 Task: Search one way flight ticket for 1 adult, 1 child, 1 infant in seat in premium economy from Billings: Billings Logan International Airport to Gillette: Gillette Campbell County Airport on 5-1-2023. Choice of flights is Singapure airlines. Number of bags: 1 checked bag. Price is upto 96000. Outbound departure time preference is 6:30.
Action: Mouse moved to (313, 492)
Screenshot: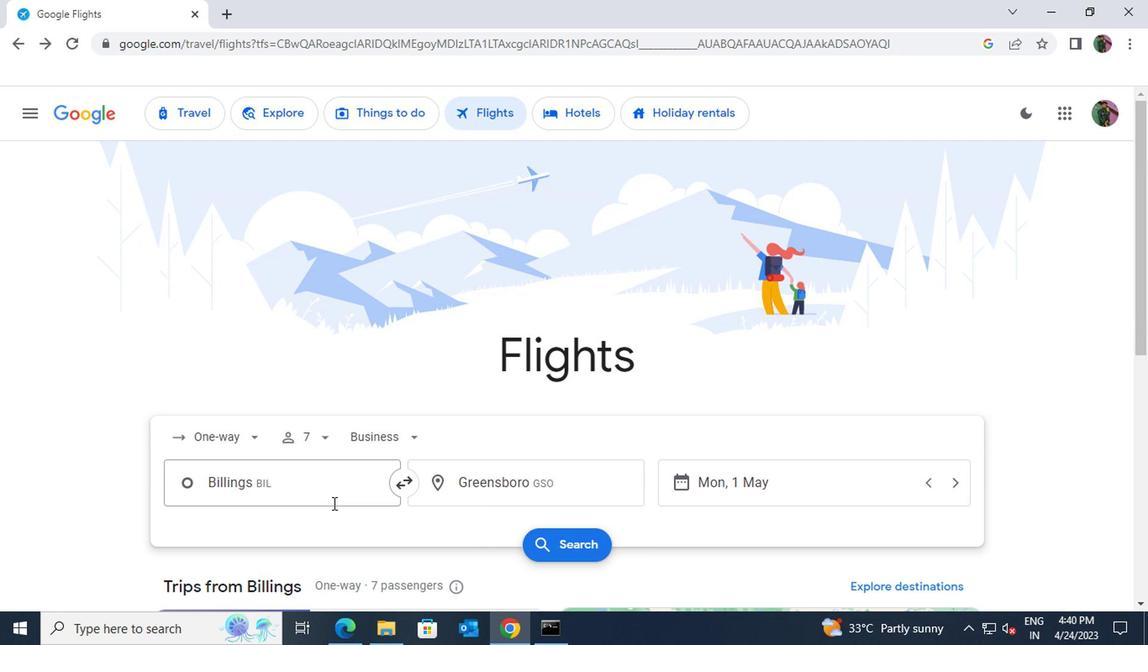 
Action: Mouse pressed left at (313, 492)
Screenshot: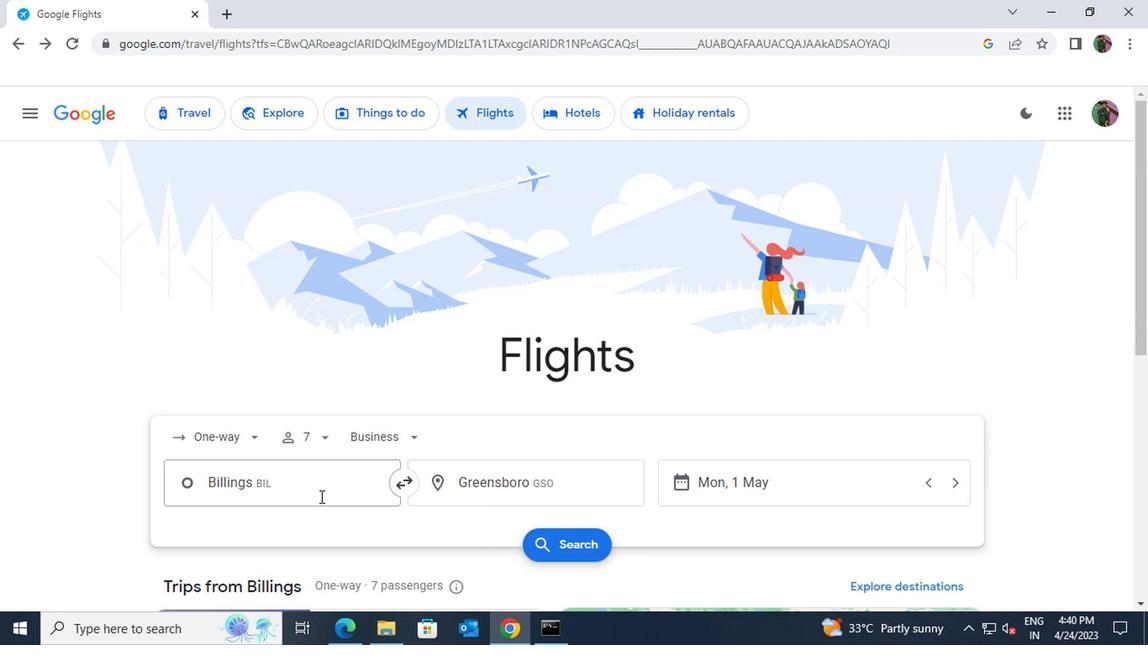 
Action: Key pressed billings<Key.space>logan
Screenshot: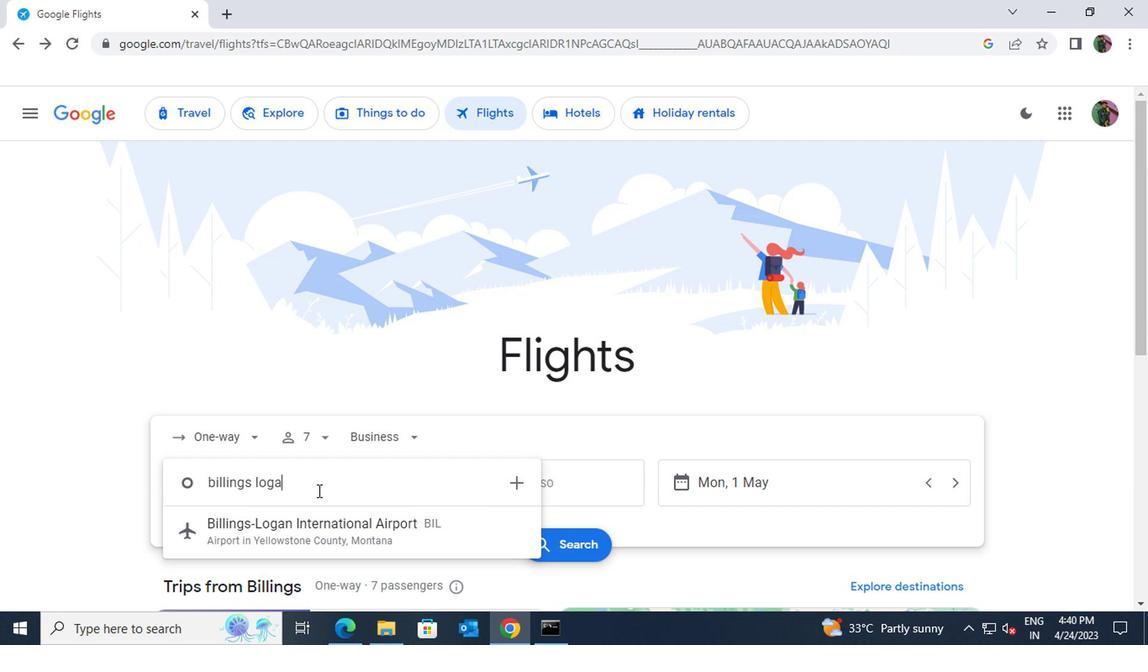 
Action: Mouse moved to (335, 525)
Screenshot: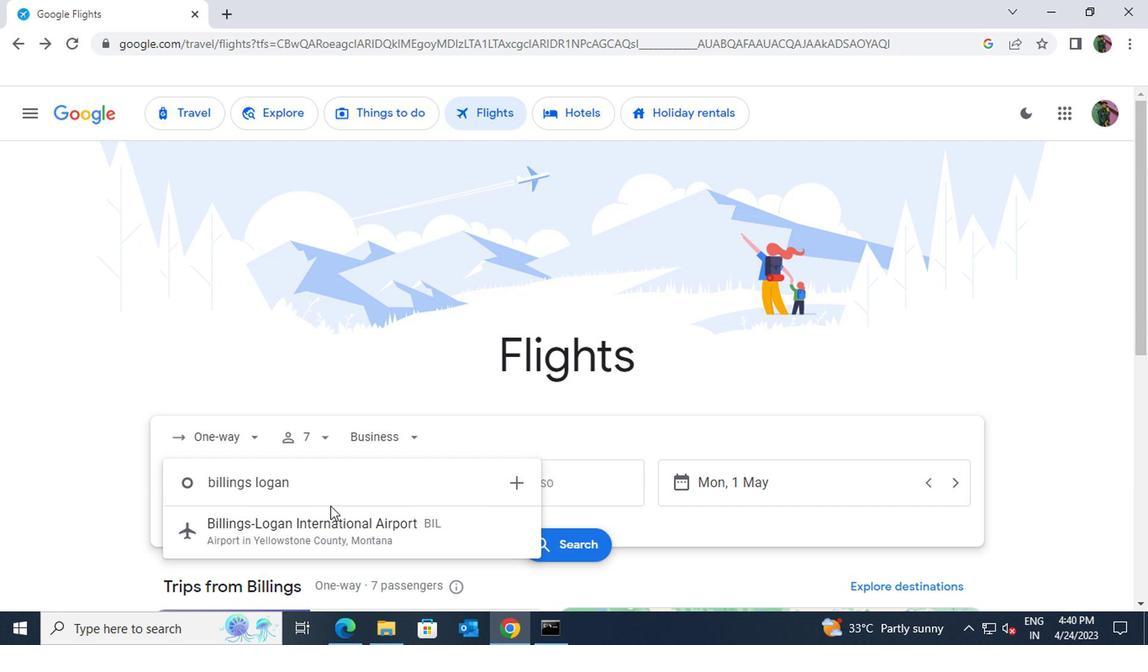 
Action: Mouse pressed left at (335, 525)
Screenshot: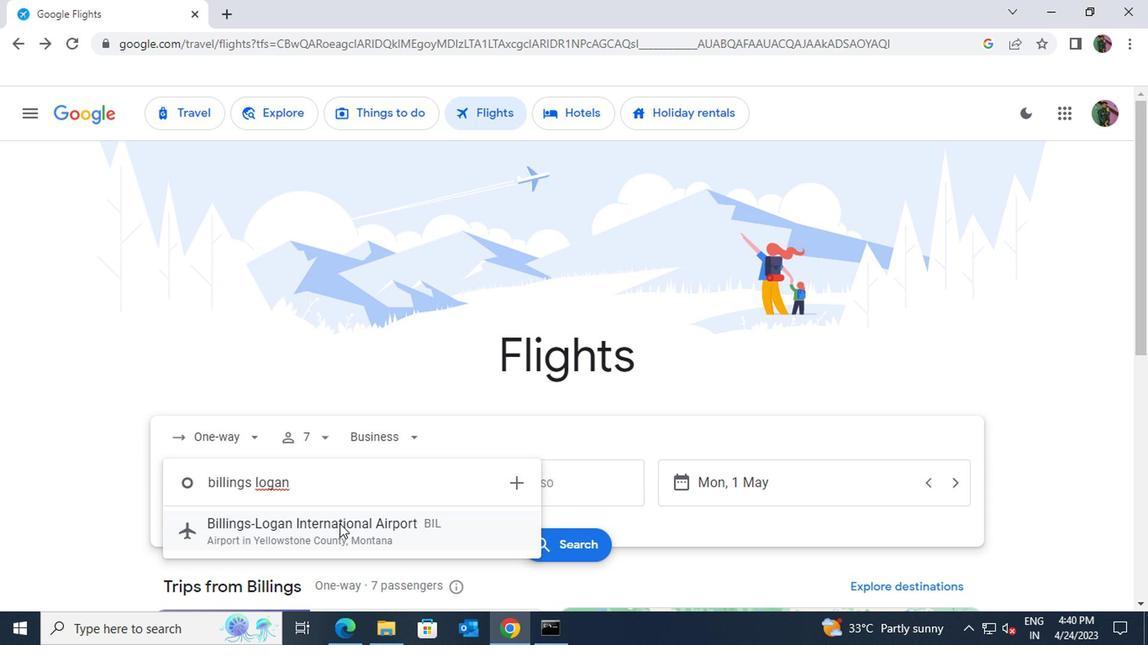 
Action: Mouse moved to (487, 486)
Screenshot: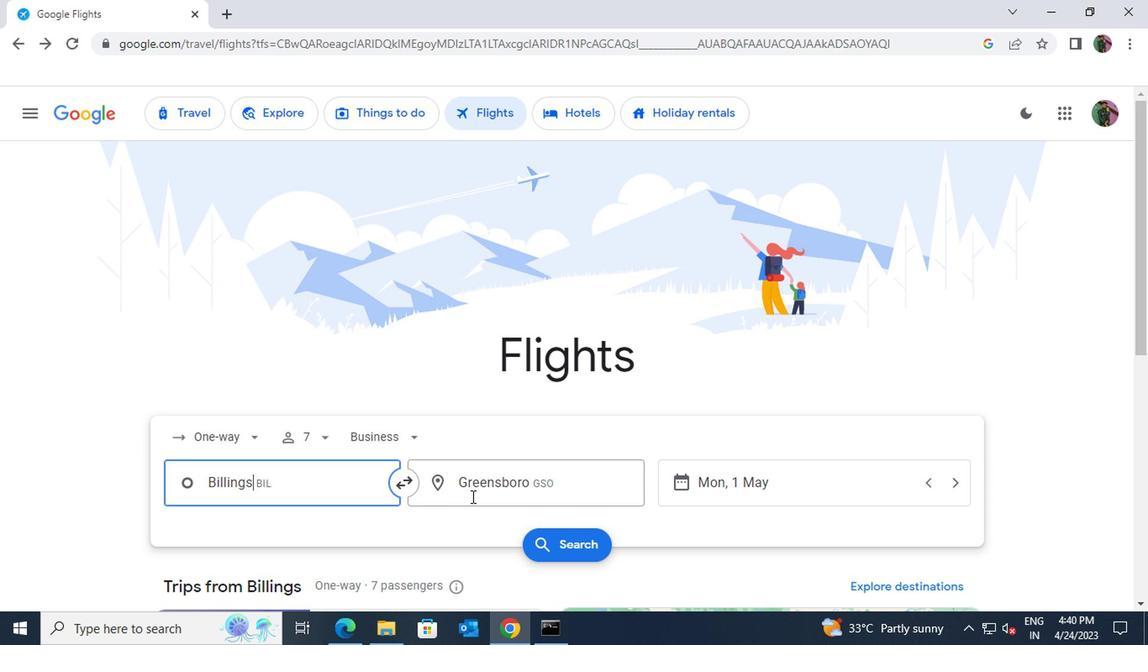 
Action: Mouse pressed left at (487, 486)
Screenshot: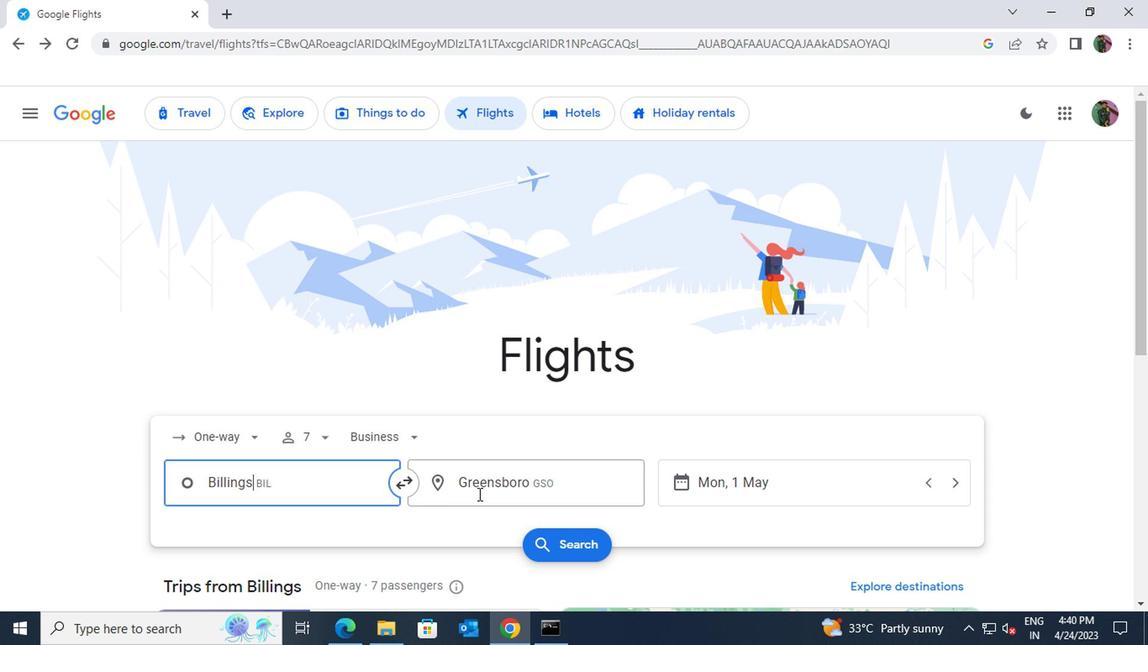 
Action: Key pressed gillette
Screenshot: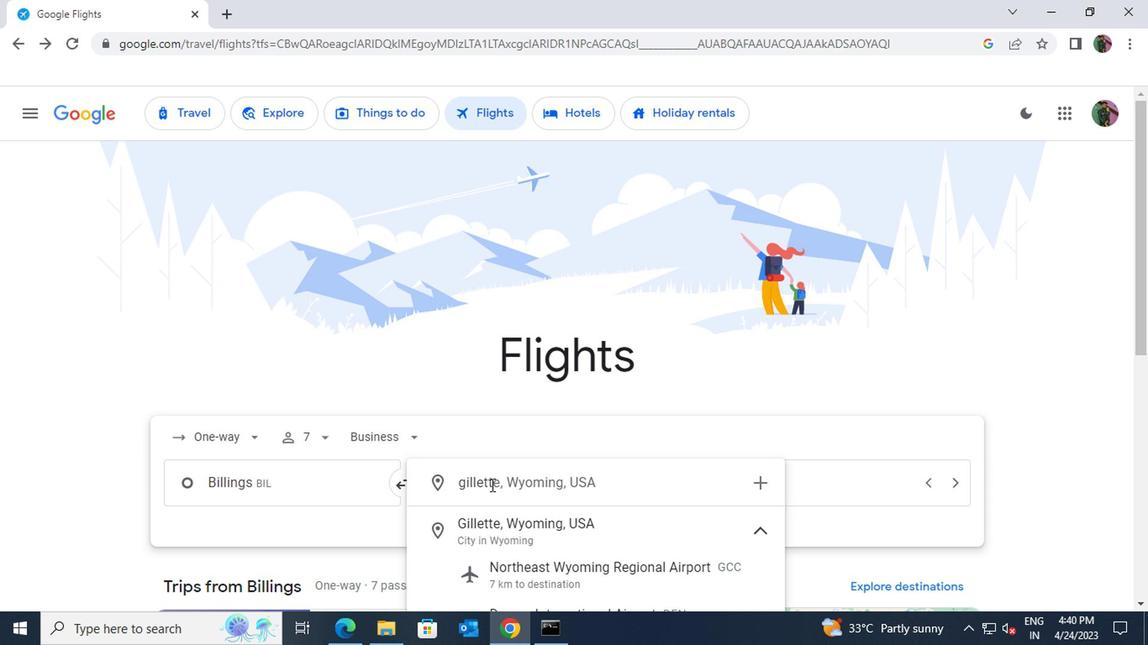 
Action: Mouse moved to (531, 534)
Screenshot: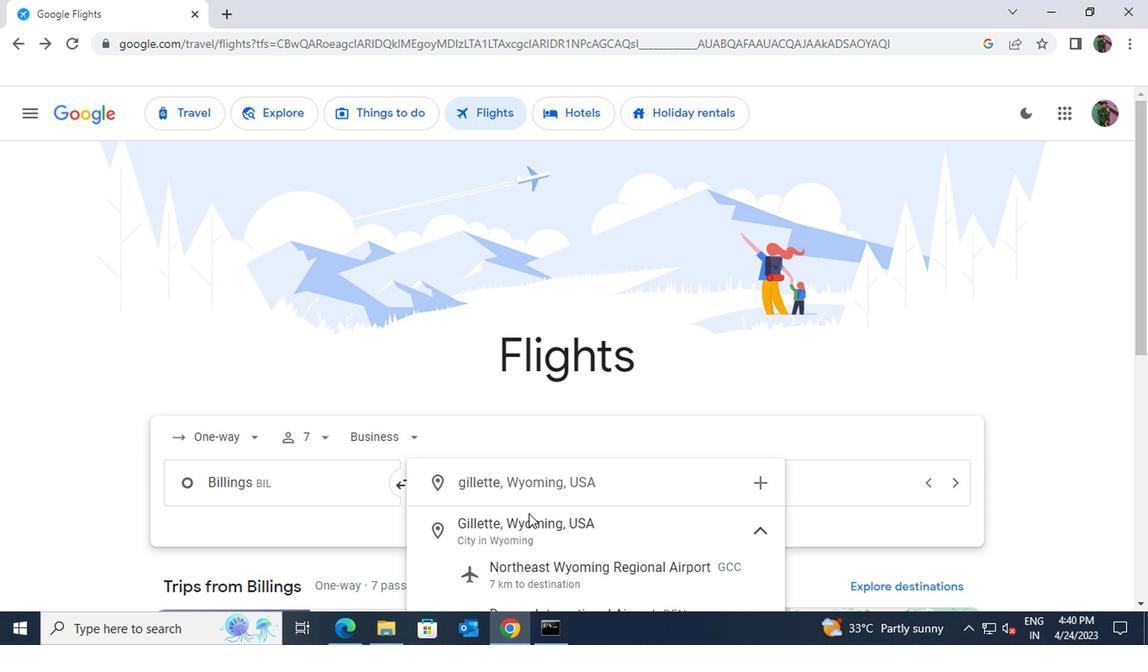 
Action: Mouse pressed left at (531, 534)
Screenshot: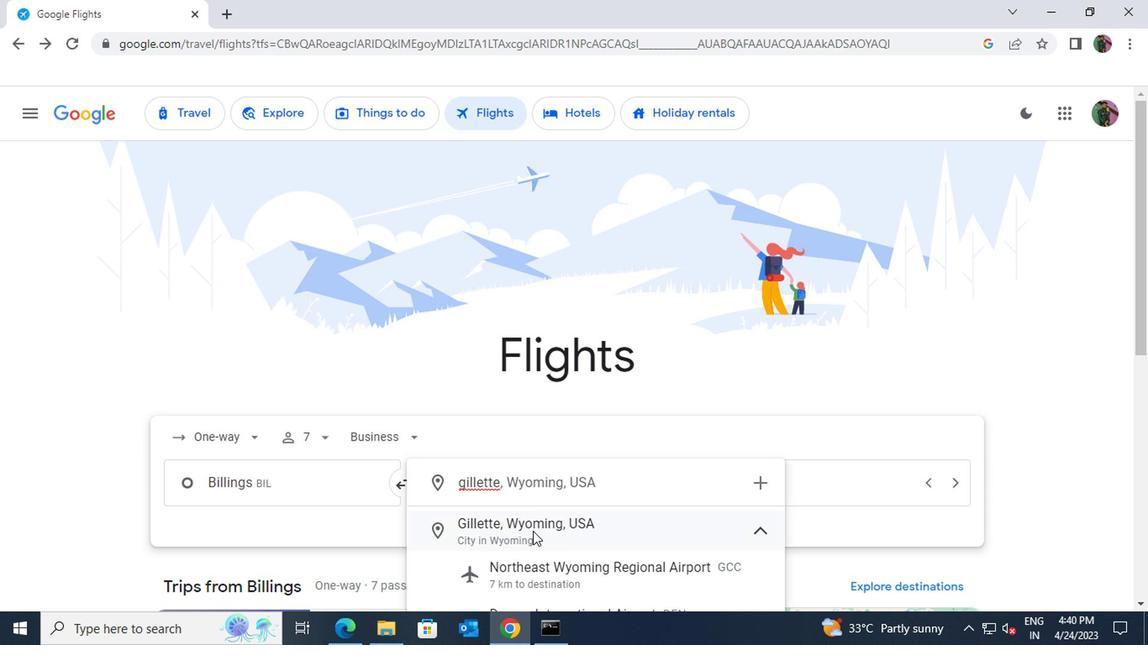 
Action: Mouse moved to (255, 443)
Screenshot: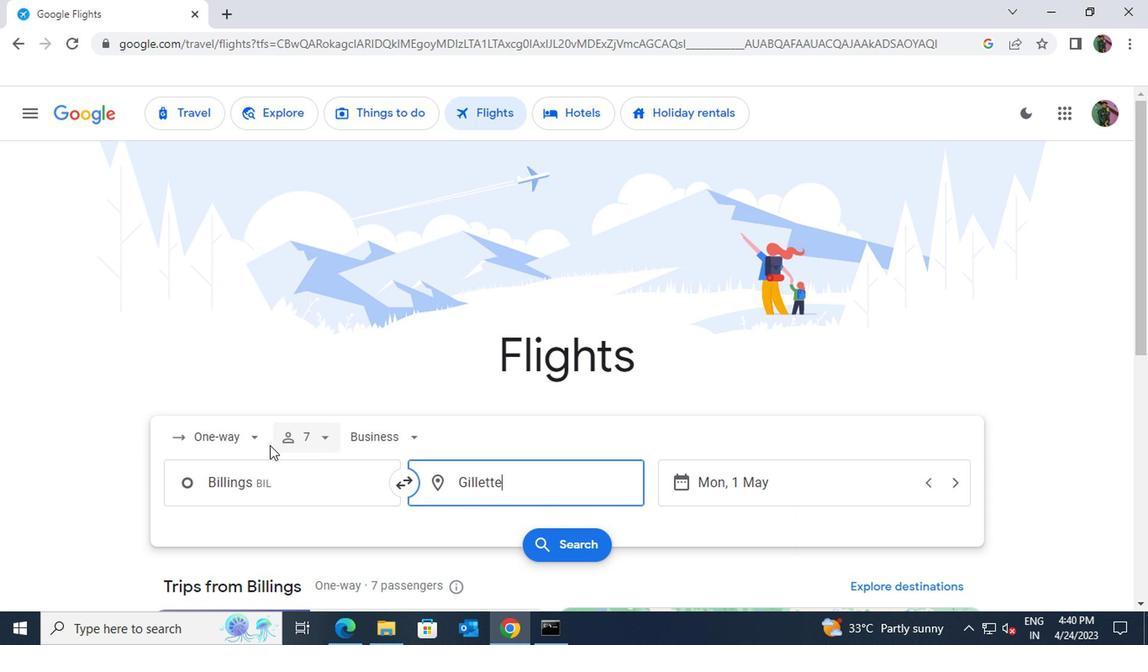 
Action: Mouse pressed left at (255, 443)
Screenshot: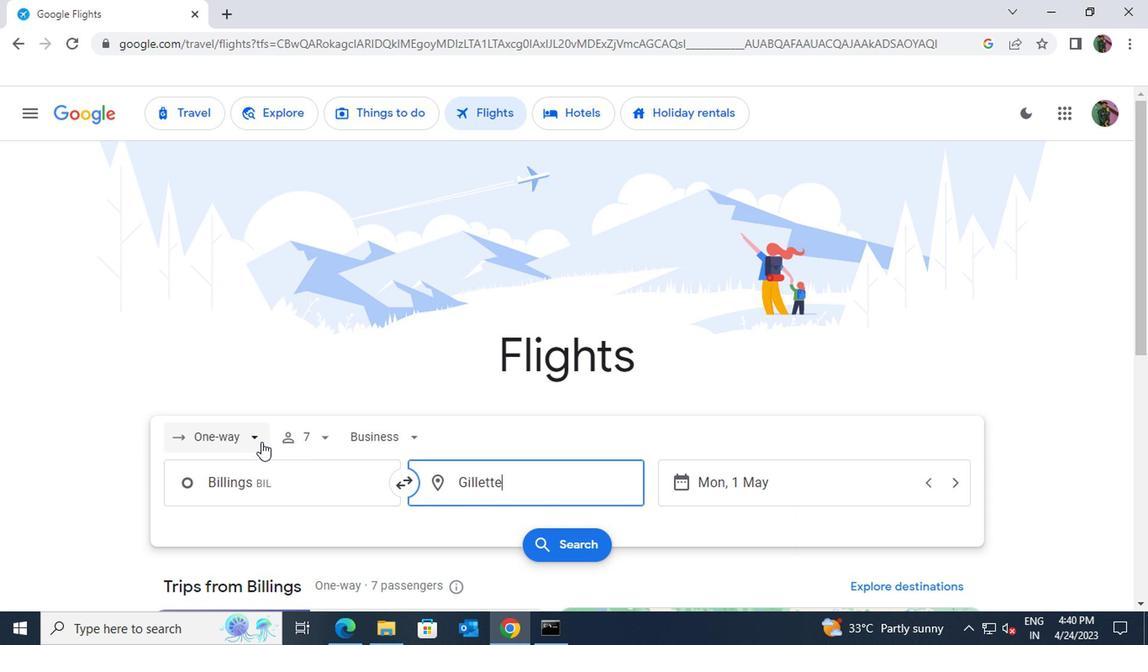 
Action: Mouse moved to (227, 365)
Screenshot: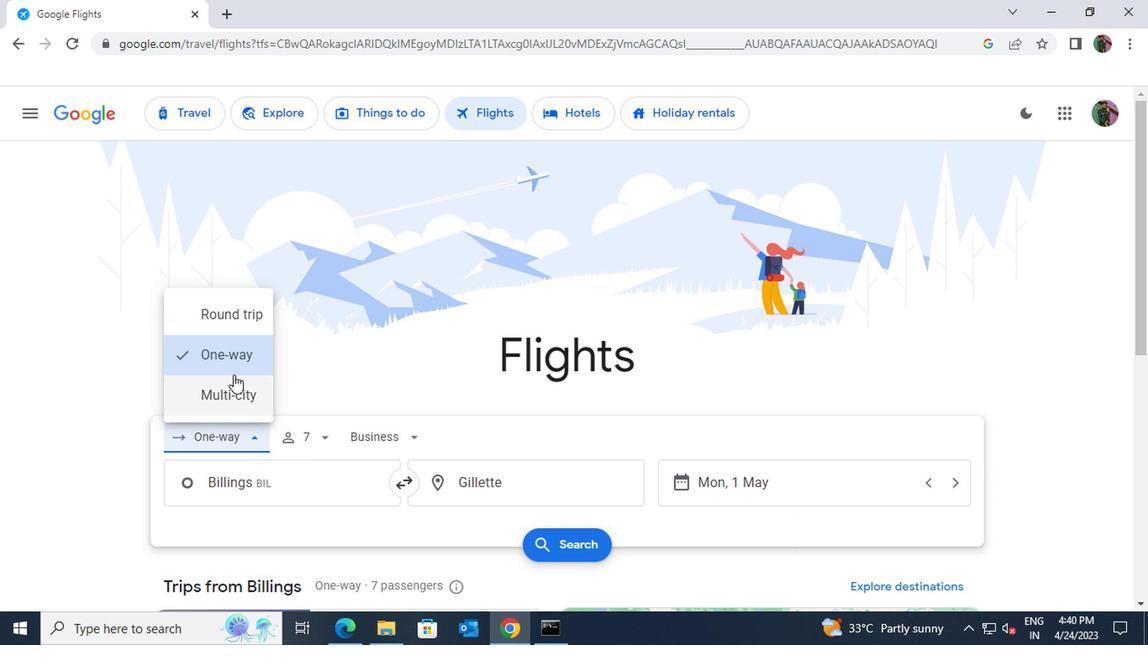 
Action: Mouse pressed left at (227, 365)
Screenshot: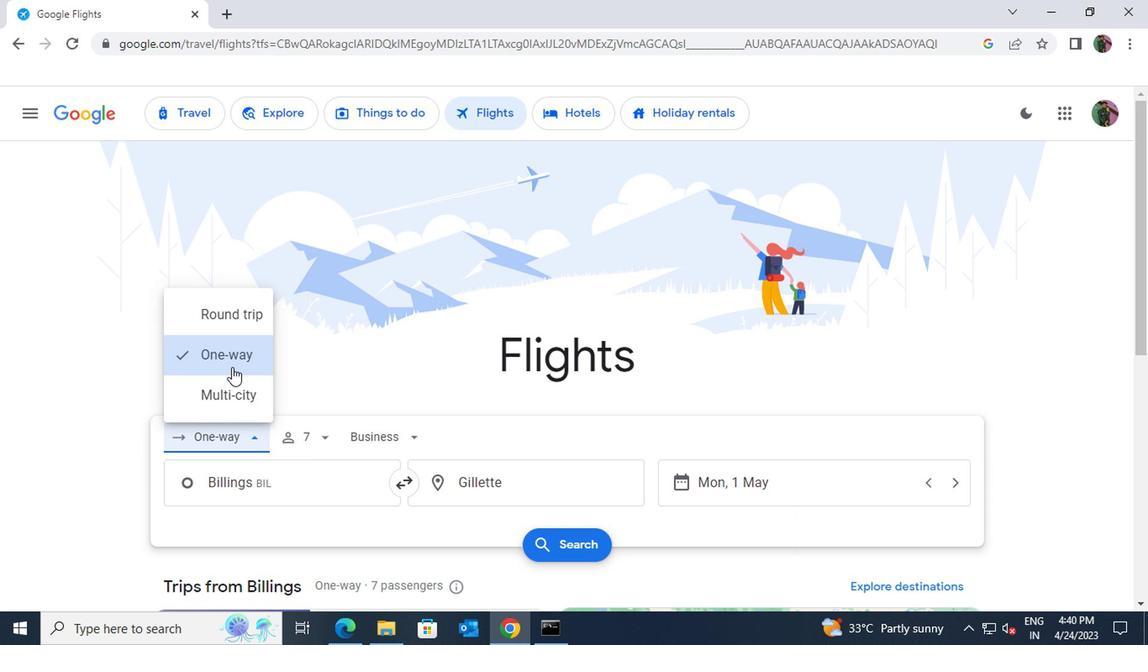 
Action: Mouse moved to (327, 440)
Screenshot: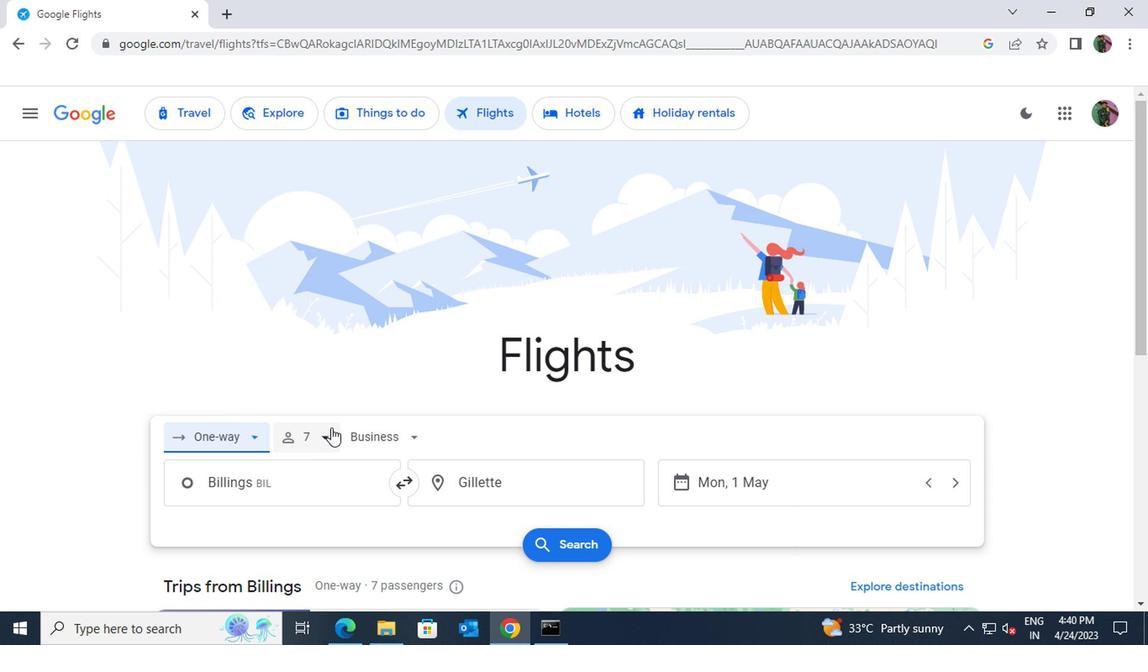 
Action: Mouse pressed left at (327, 440)
Screenshot: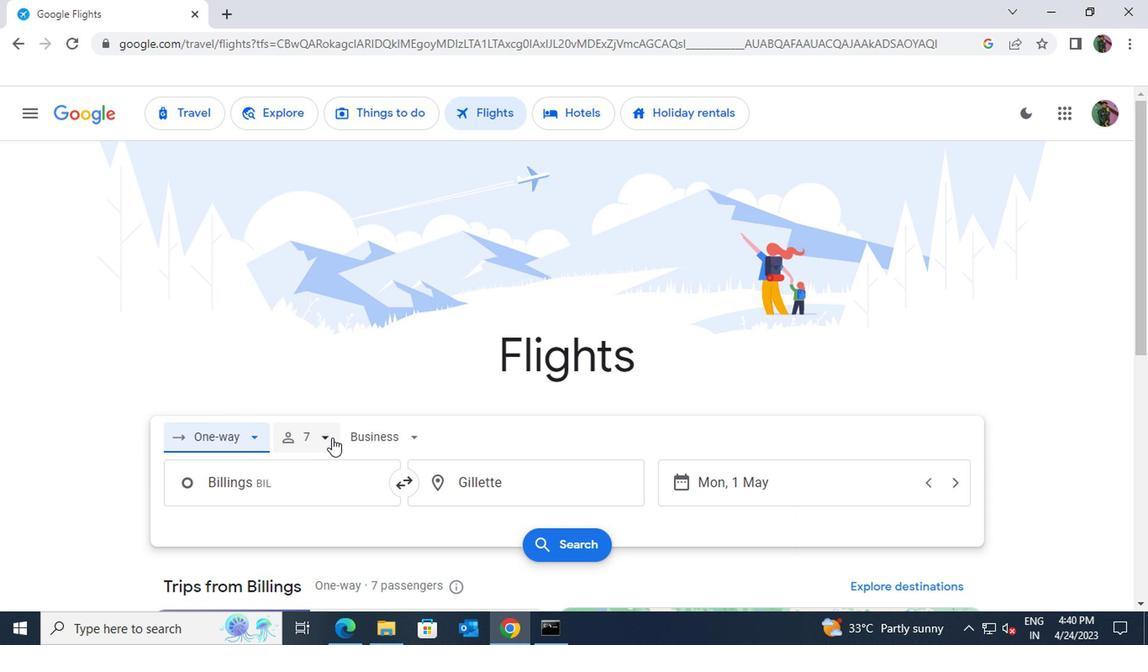 
Action: Mouse moved to (379, 475)
Screenshot: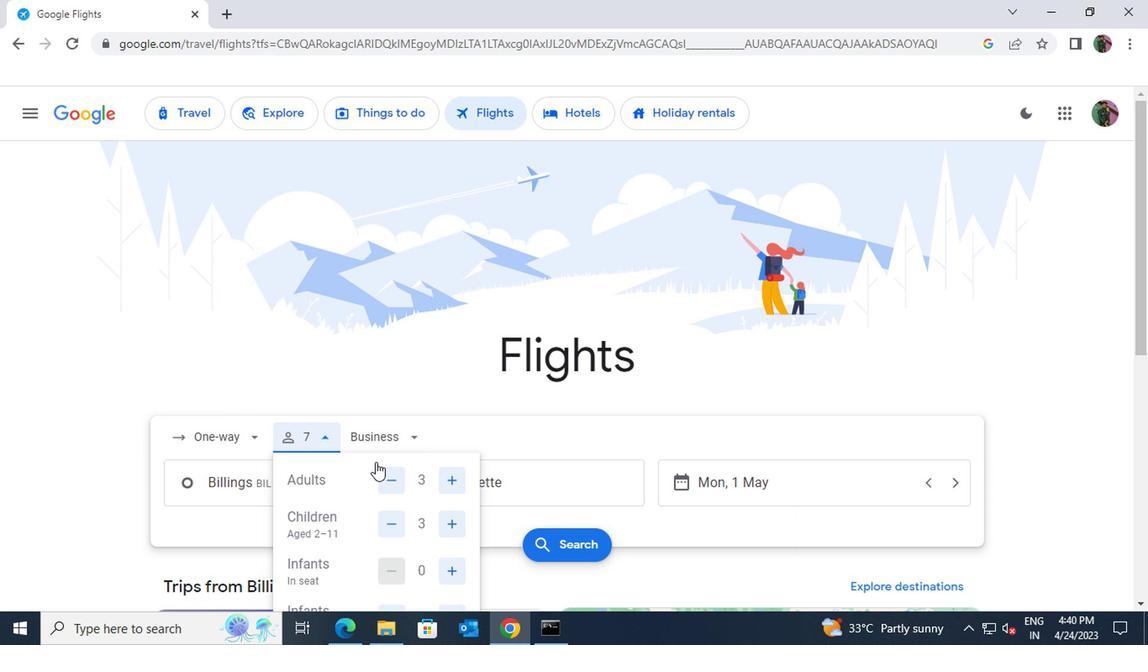 
Action: Mouse pressed left at (379, 475)
Screenshot: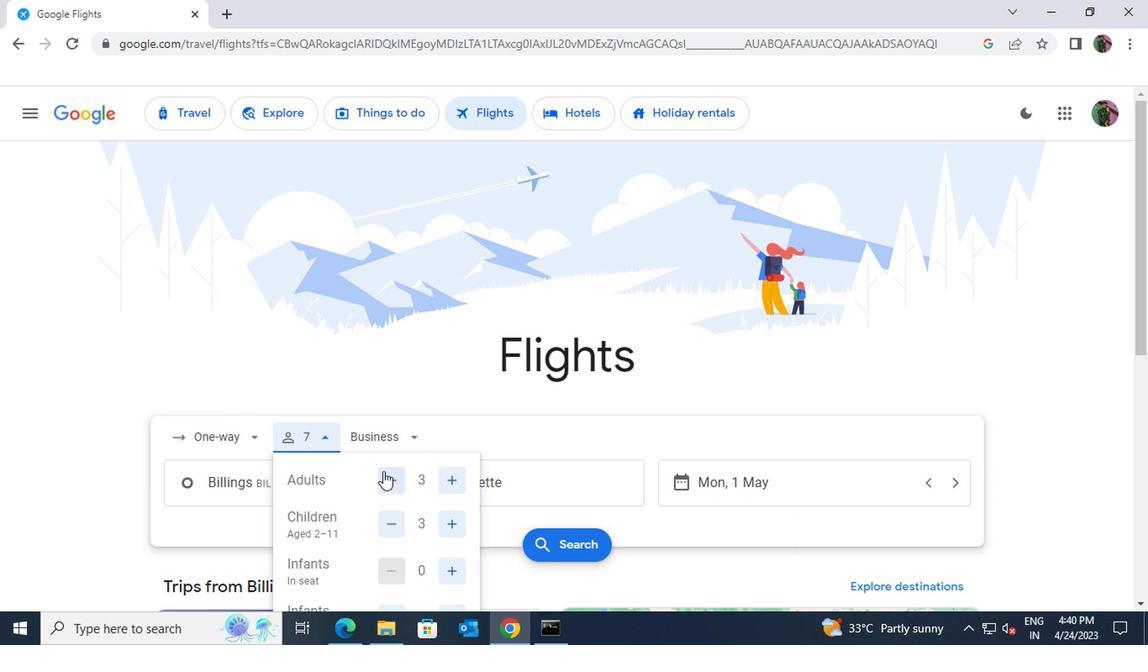 
Action: Mouse pressed left at (379, 475)
Screenshot: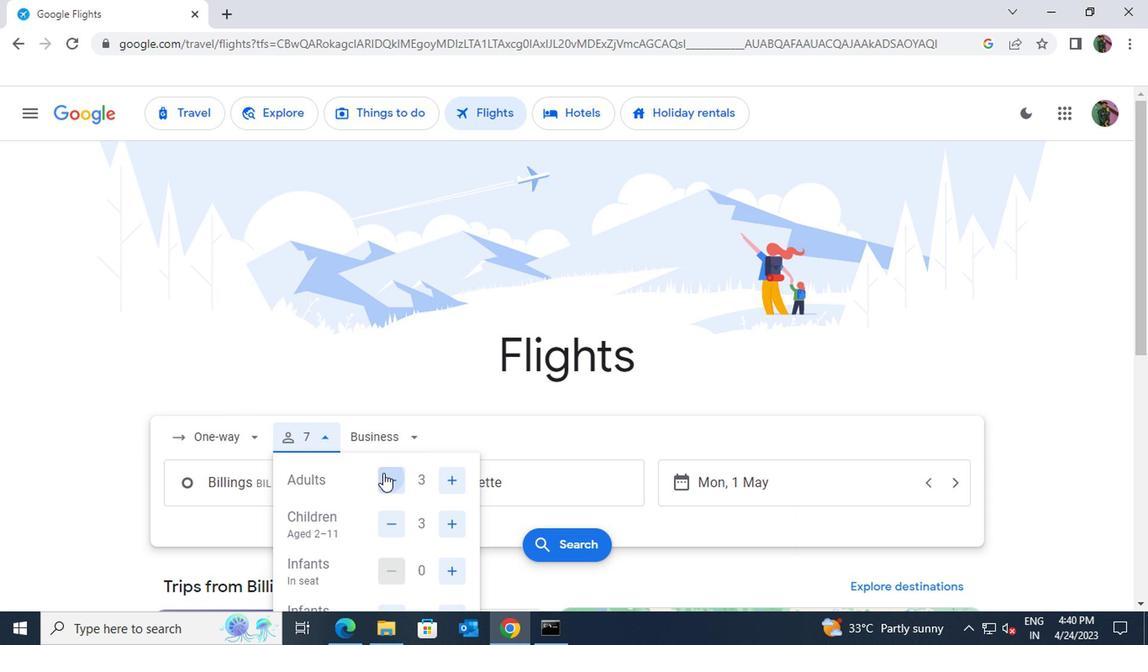 
Action: Mouse moved to (383, 522)
Screenshot: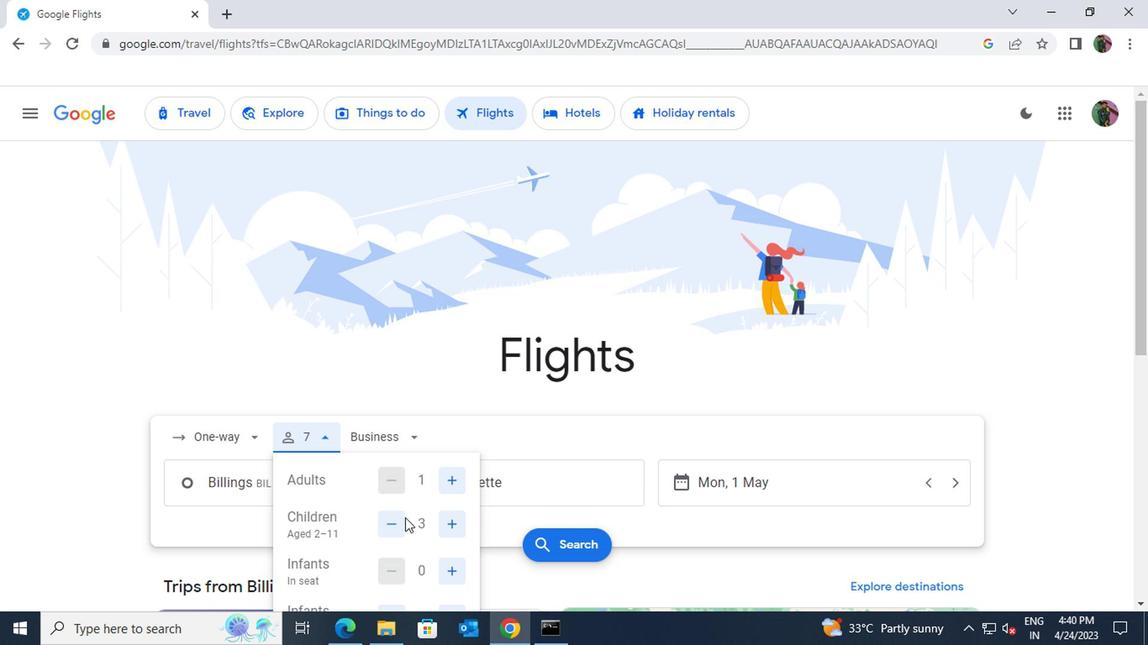 
Action: Mouse pressed left at (383, 522)
Screenshot: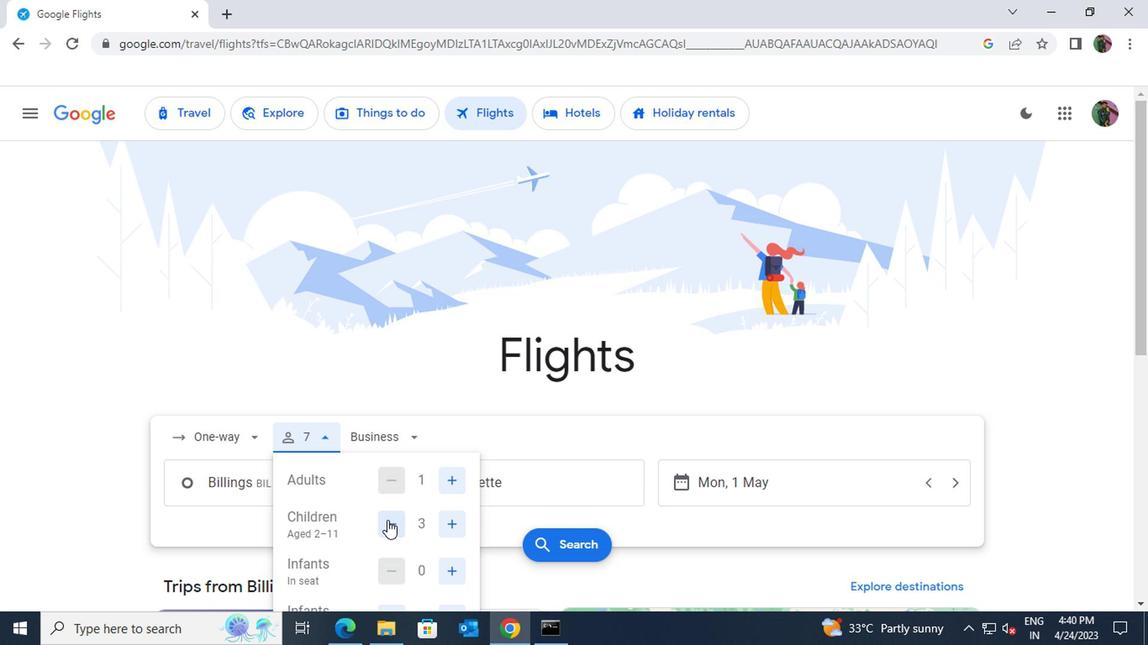 
Action: Mouse pressed left at (383, 522)
Screenshot: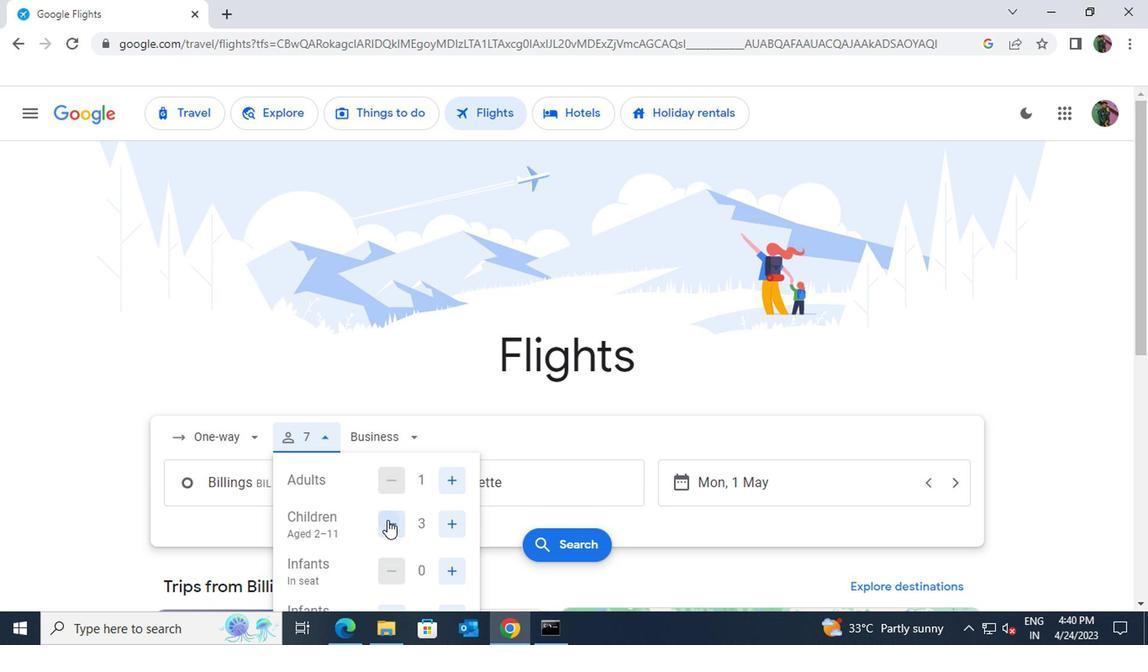 
Action: Mouse moved to (380, 522)
Screenshot: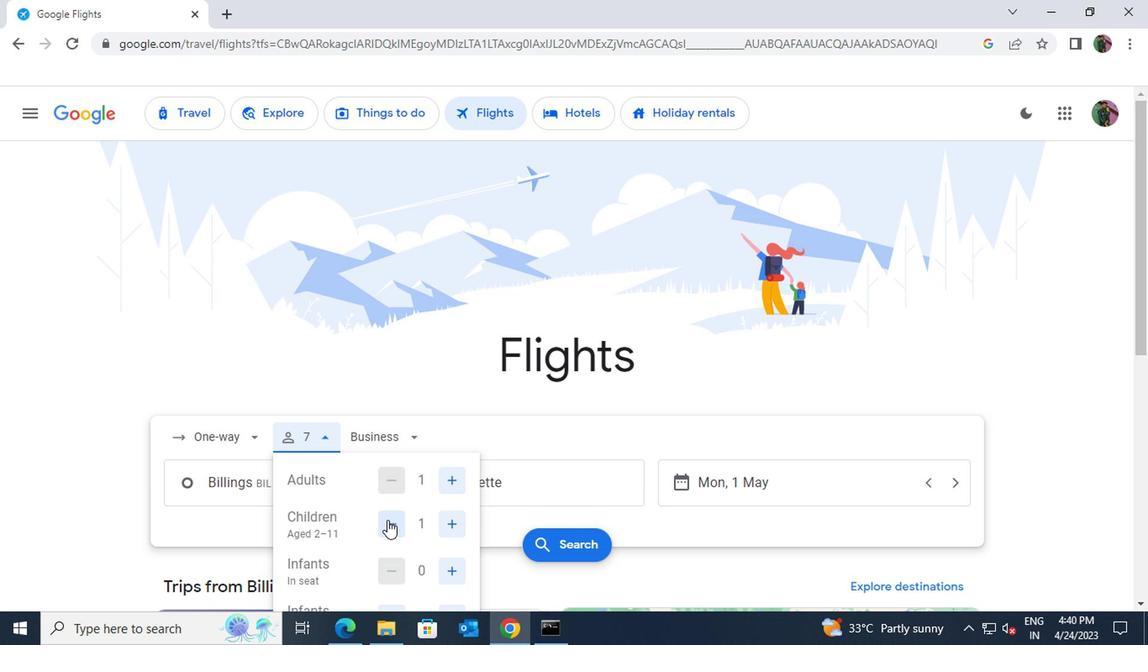 
Action: Mouse scrolled (380, 521) with delta (0, 0)
Screenshot: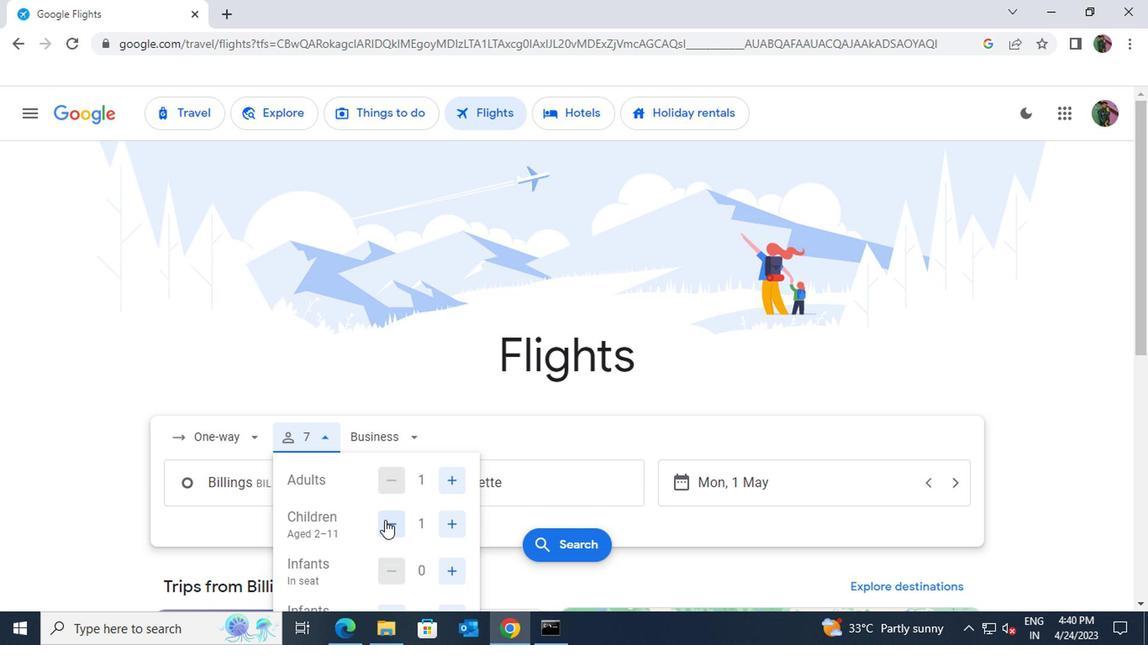 
Action: Mouse moved to (385, 536)
Screenshot: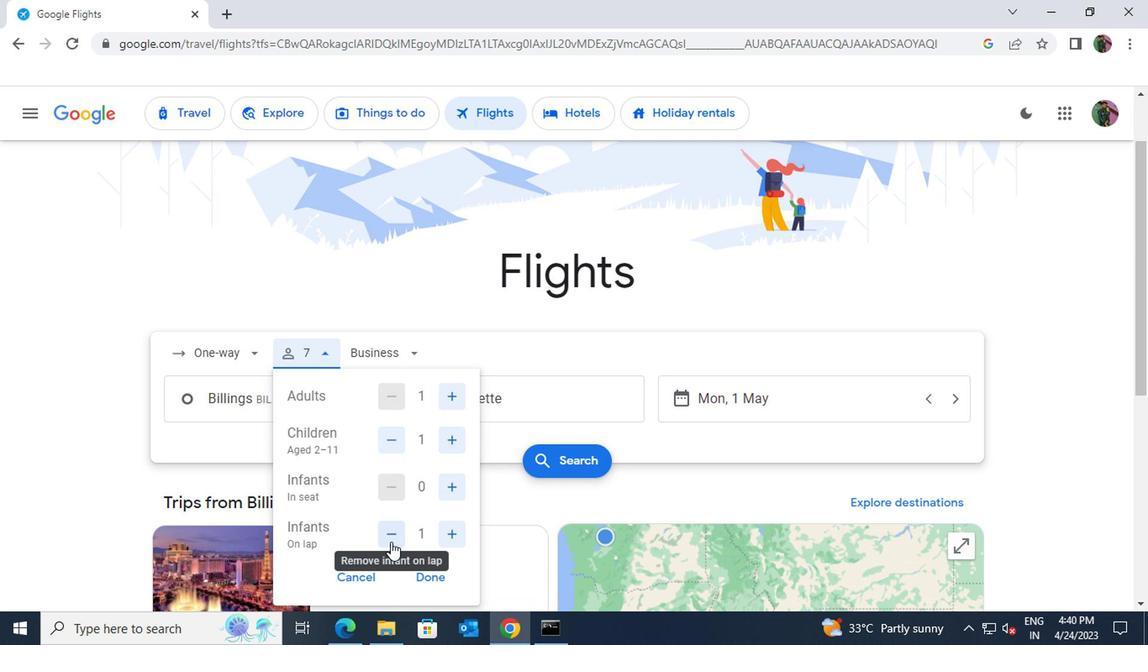 
Action: Mouse pressed left at (385, 536)
Screenshot: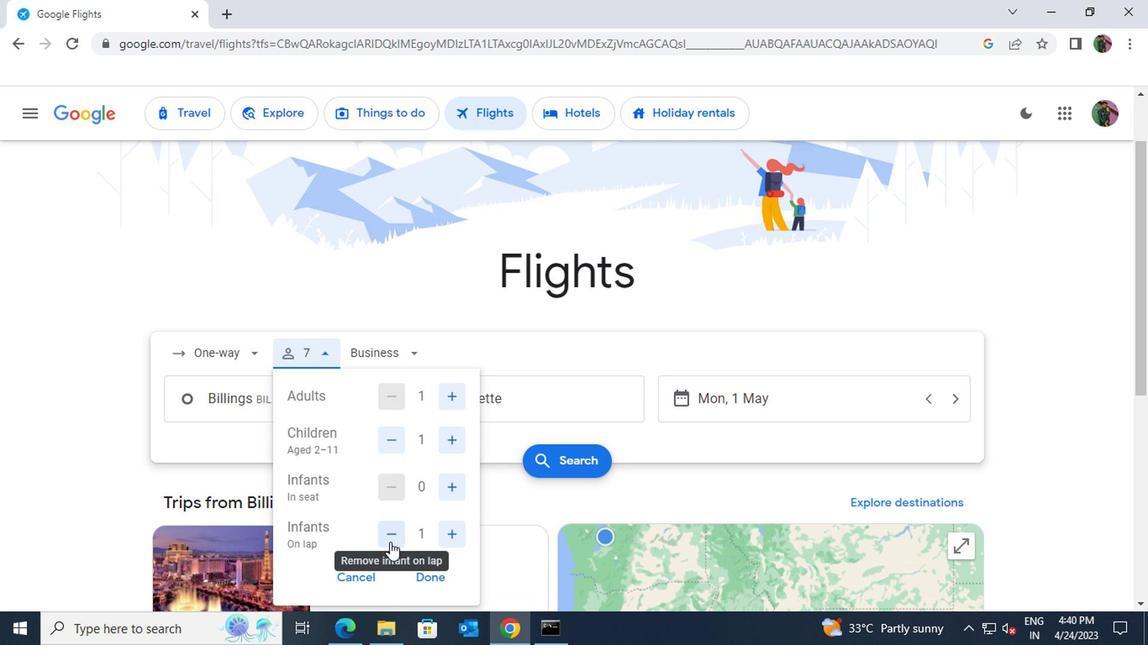 
Action: Mouse moved to (452, 489)
Screenshot: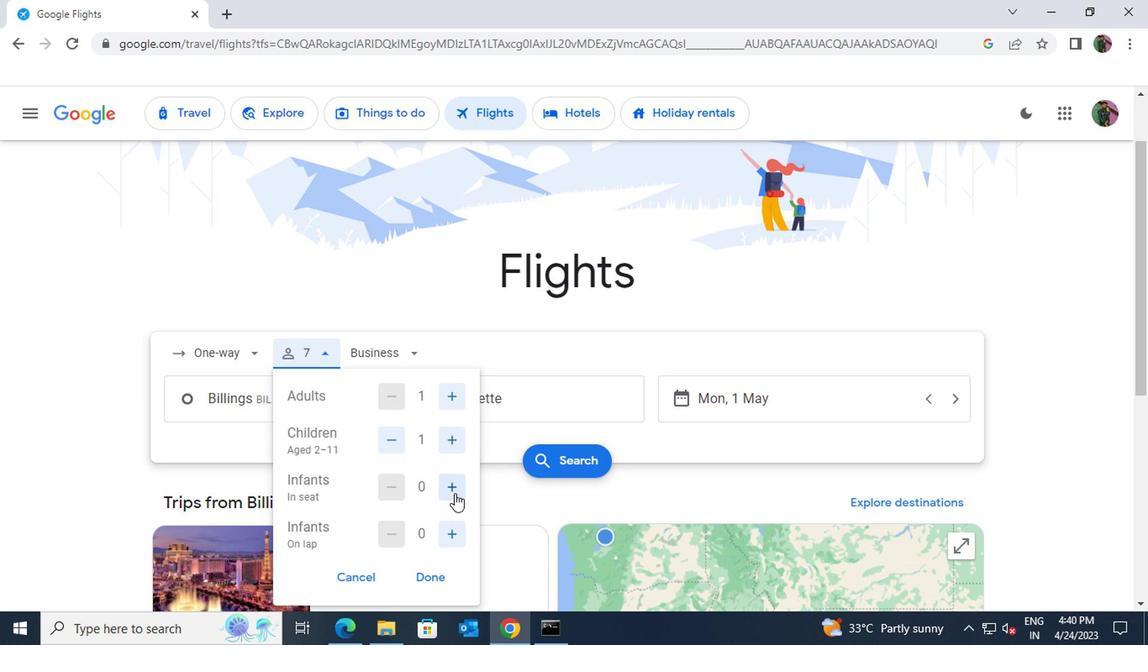 
Action: Mouse pressed left at (452, 489)
Screenshot: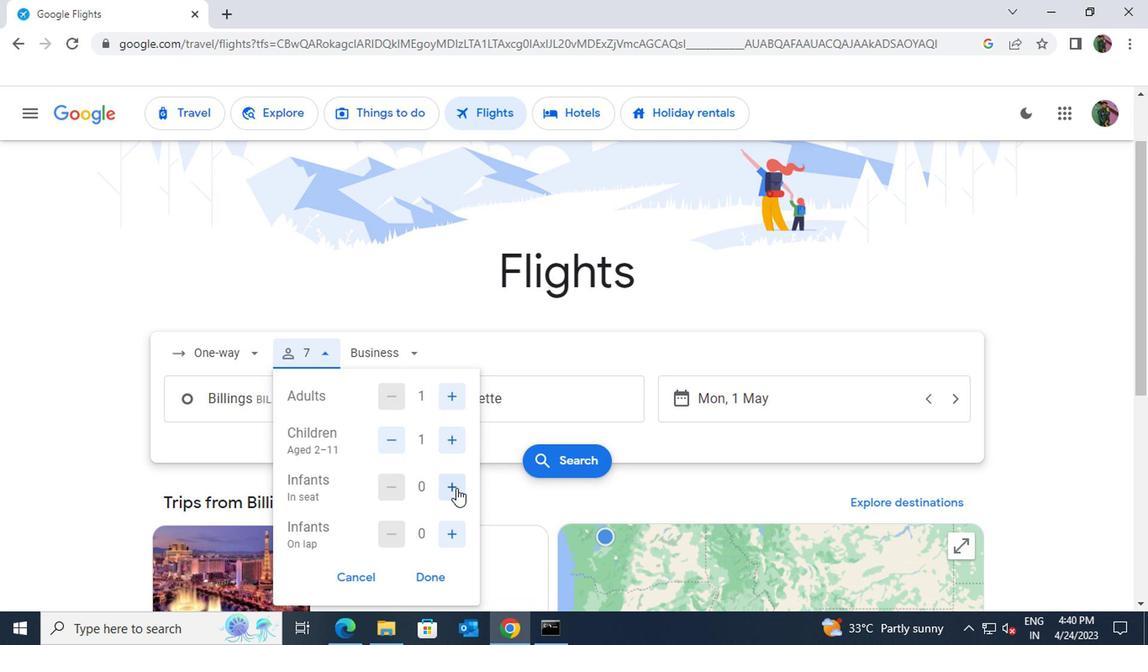 
Action: Mouse moved to (430, 575)
Screenshot: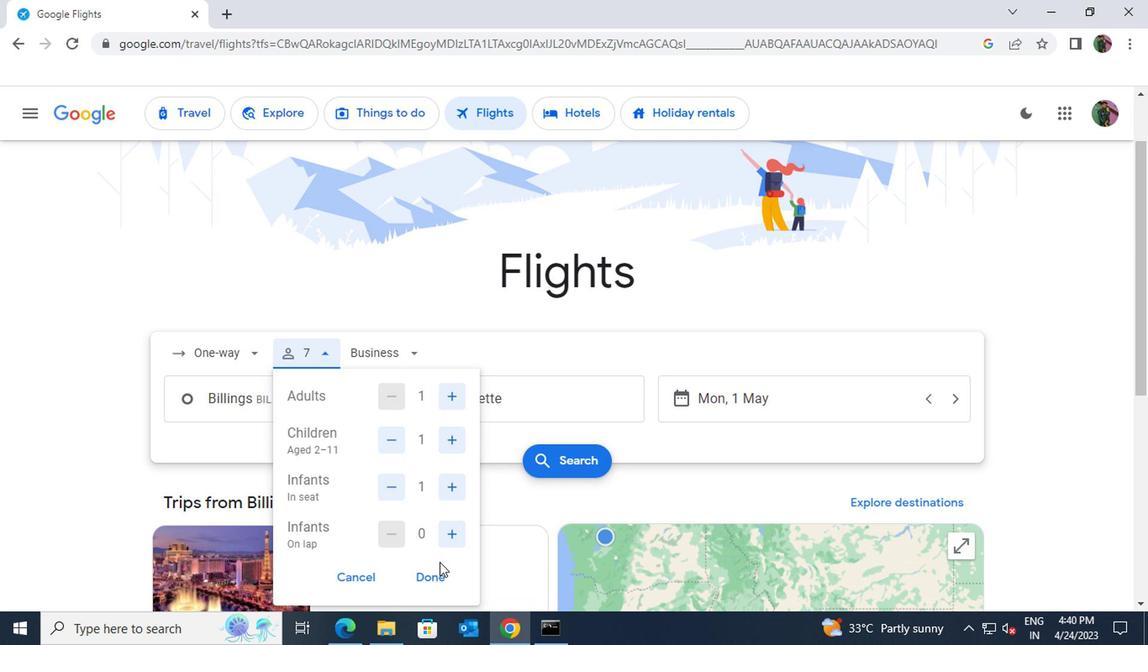 
Action: Mouse pressed left at (430, 575)
Screenshot: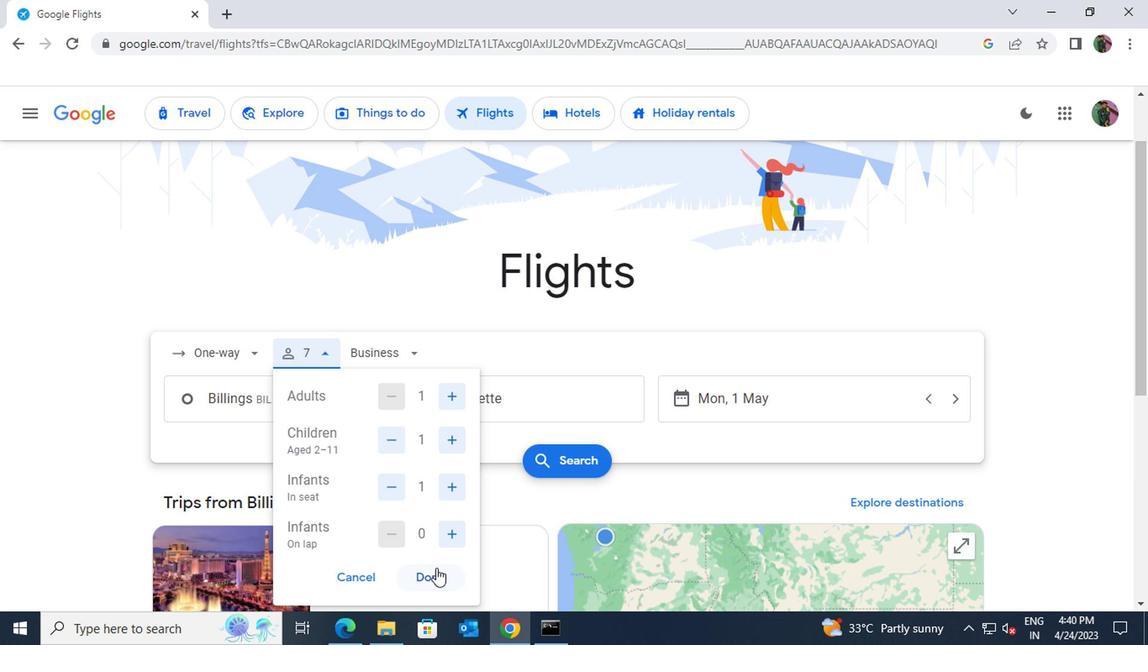 
Action: Mouse moved to (412, 359)
Screenshot: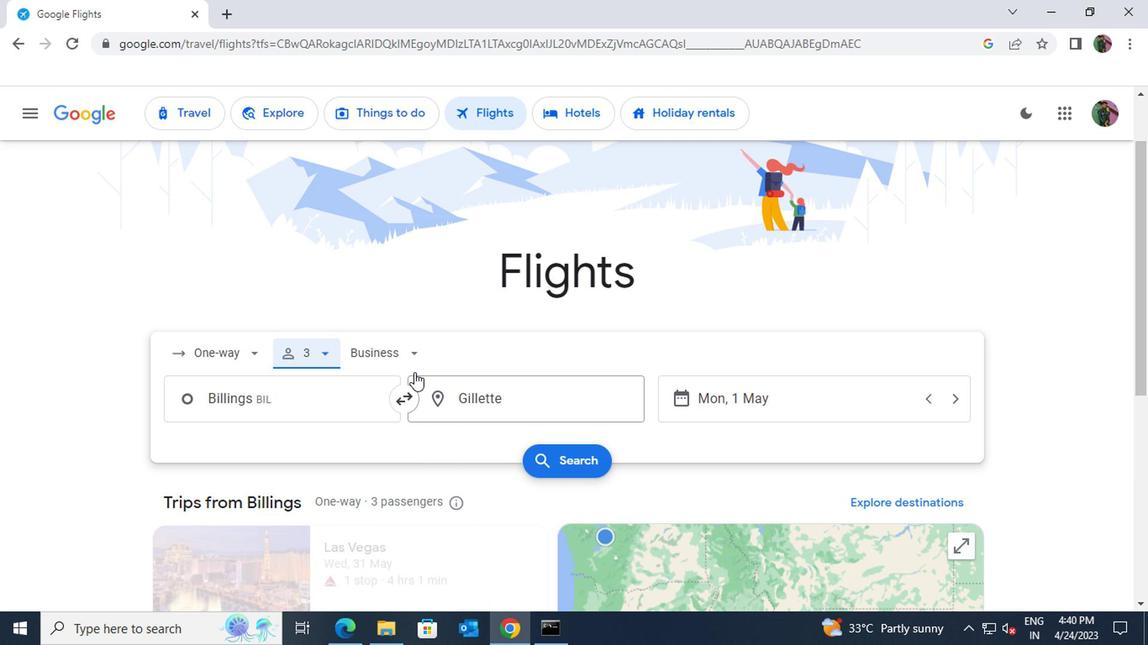 
Action: Mouse pressed left at (412, 359)
Screenshot: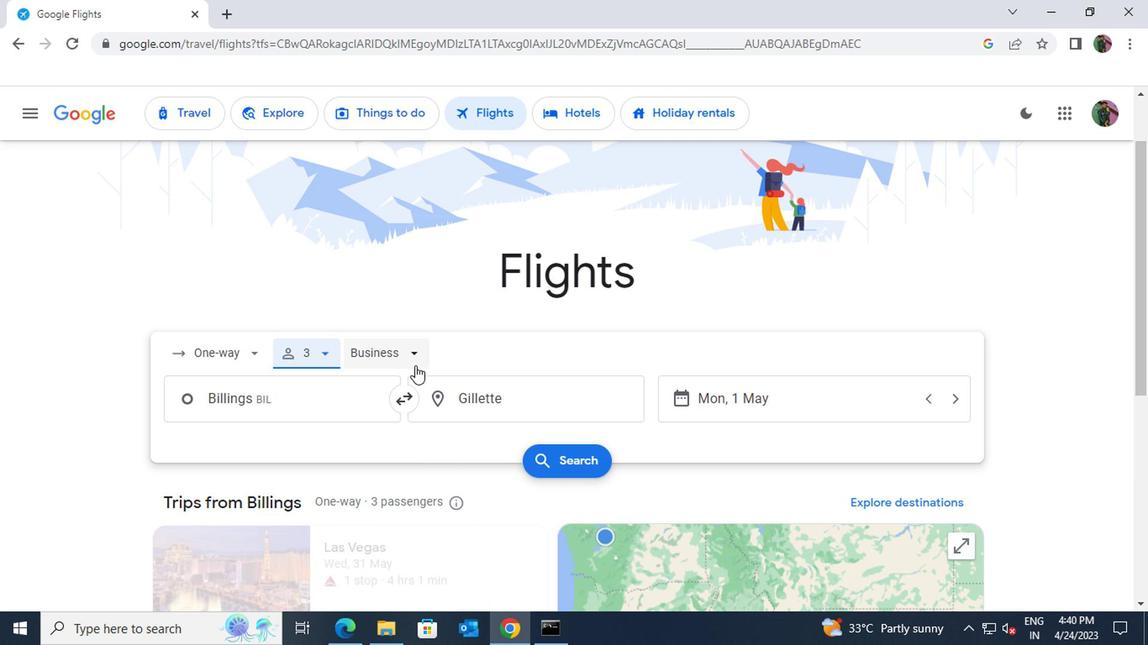 
Action: Mouse moved to (417, 435)
Screenshot: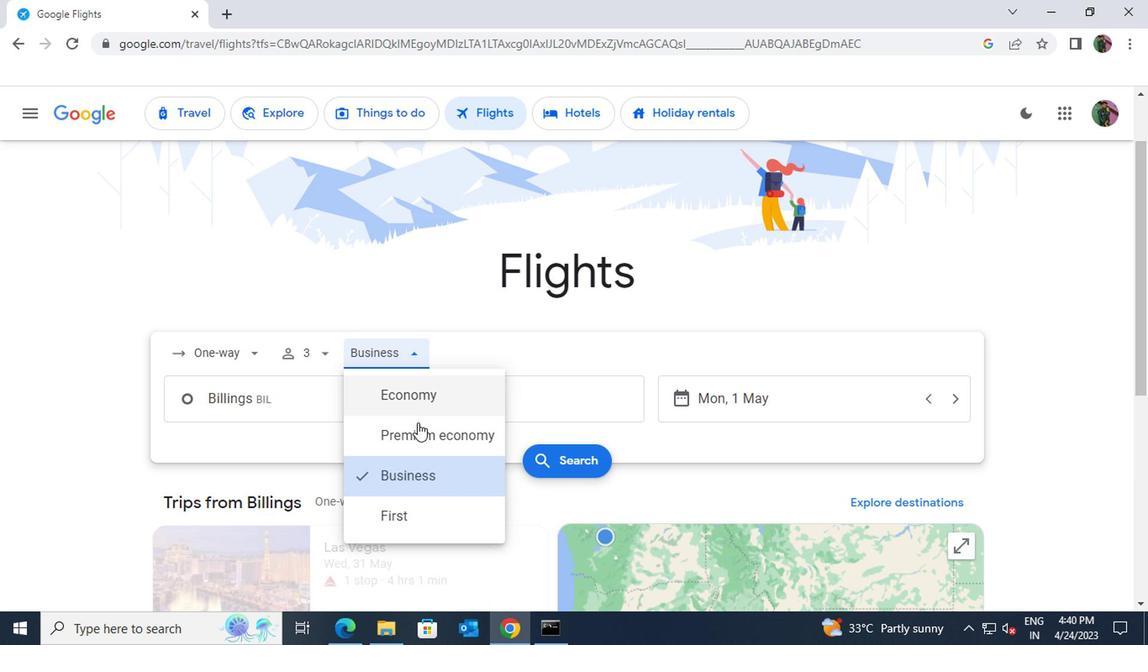 
Action: Mouse pressed left at (417, 435)
Screenshot: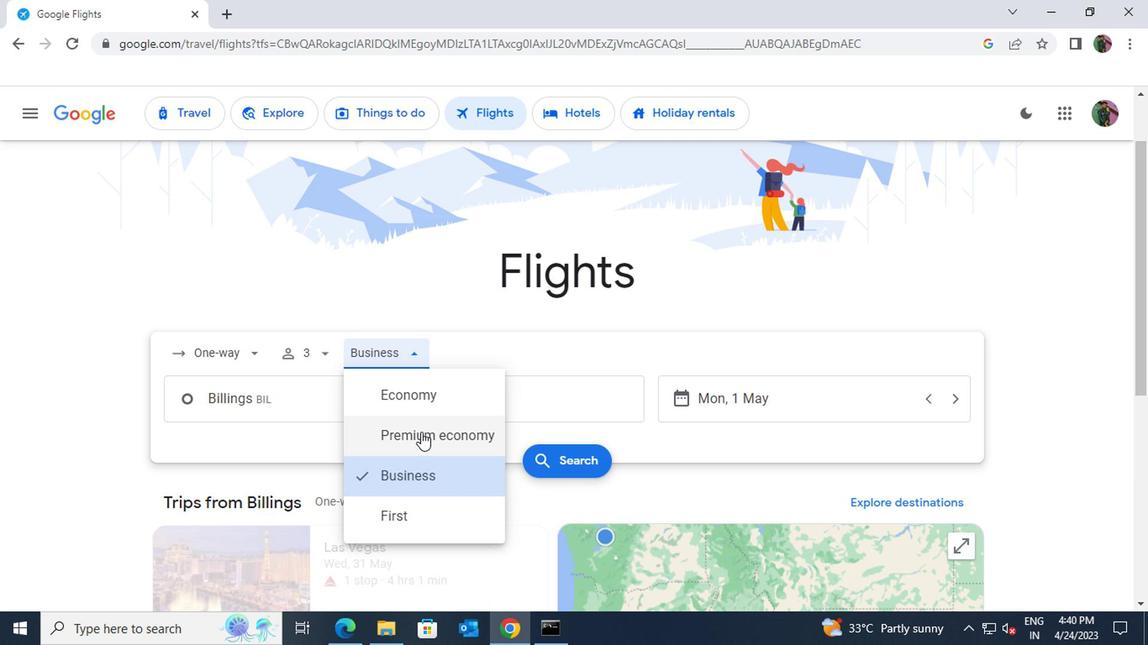 
Action: Mouse moved to (684, 403)
Screenshot: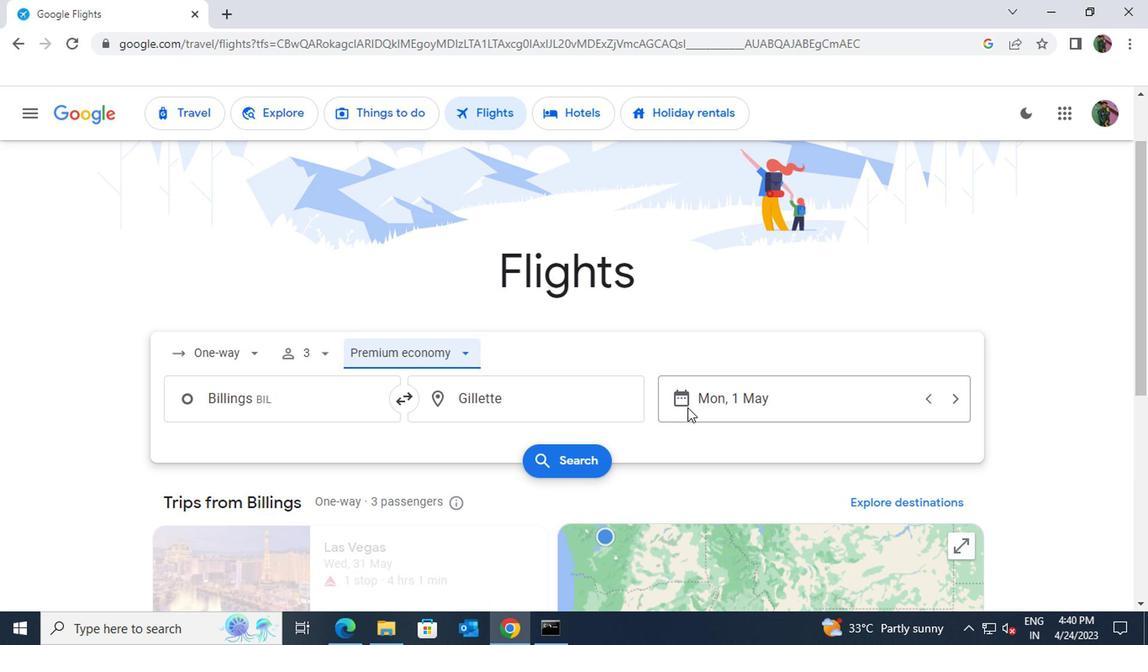 
Action: Mouse pressed left at (684, 403)
Screenshot: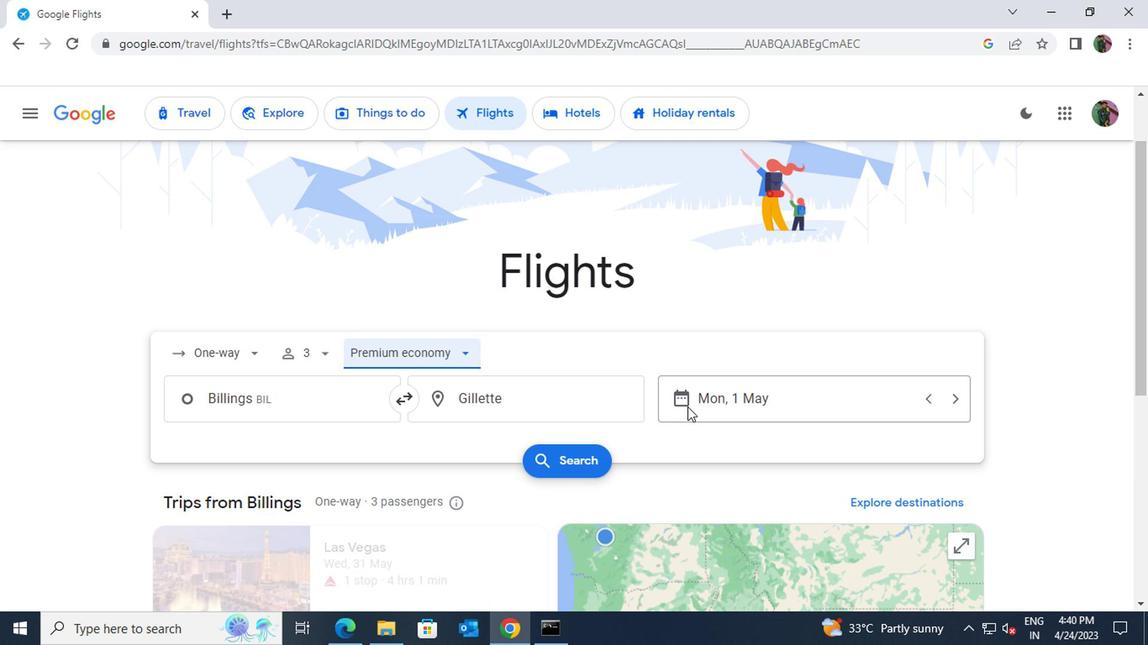 
Action: Mouse moved to (728, 293)
Screenshot: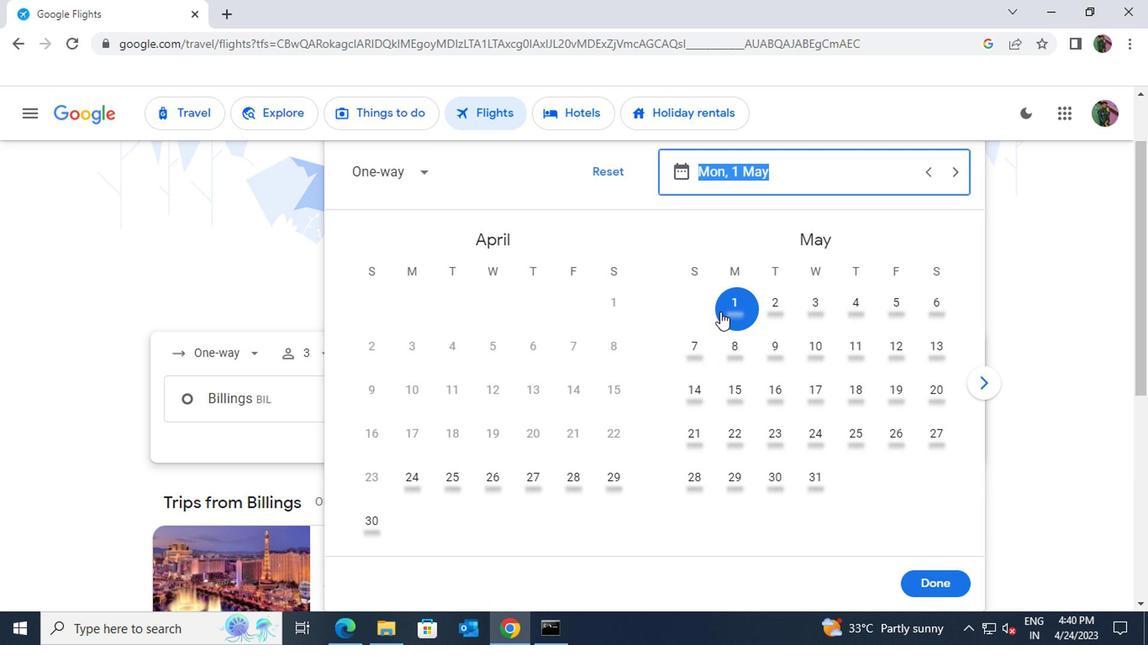 
Action: Mouse pressed left at (728, 293)
Screenshot: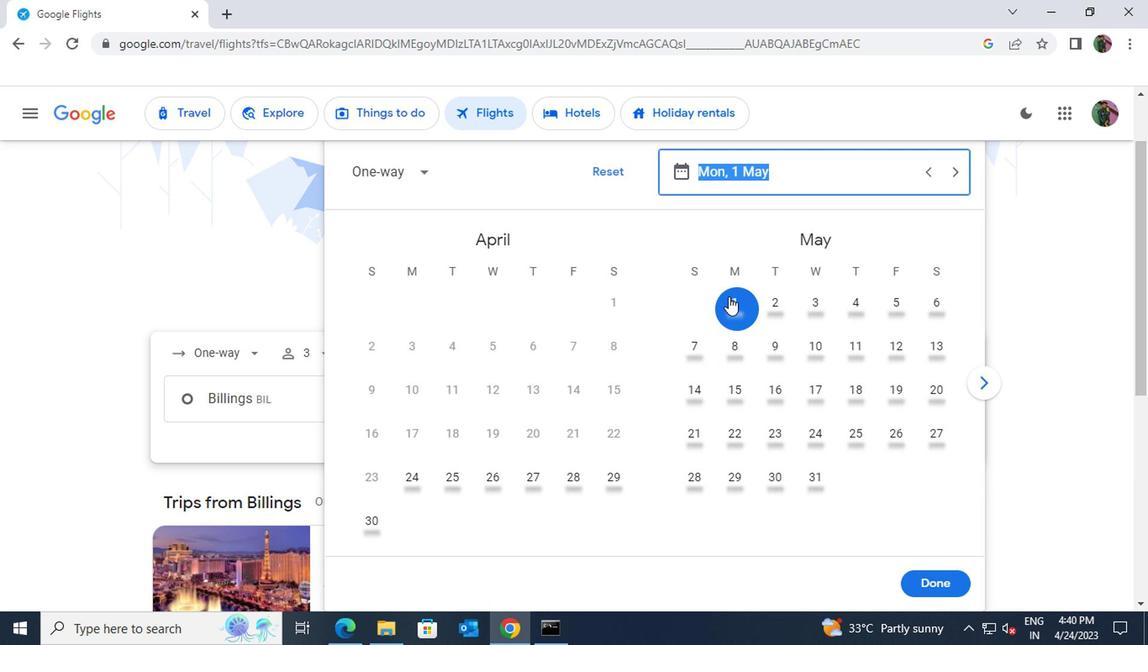 
Action: Mouse moved to (921, 581)
Screenshot: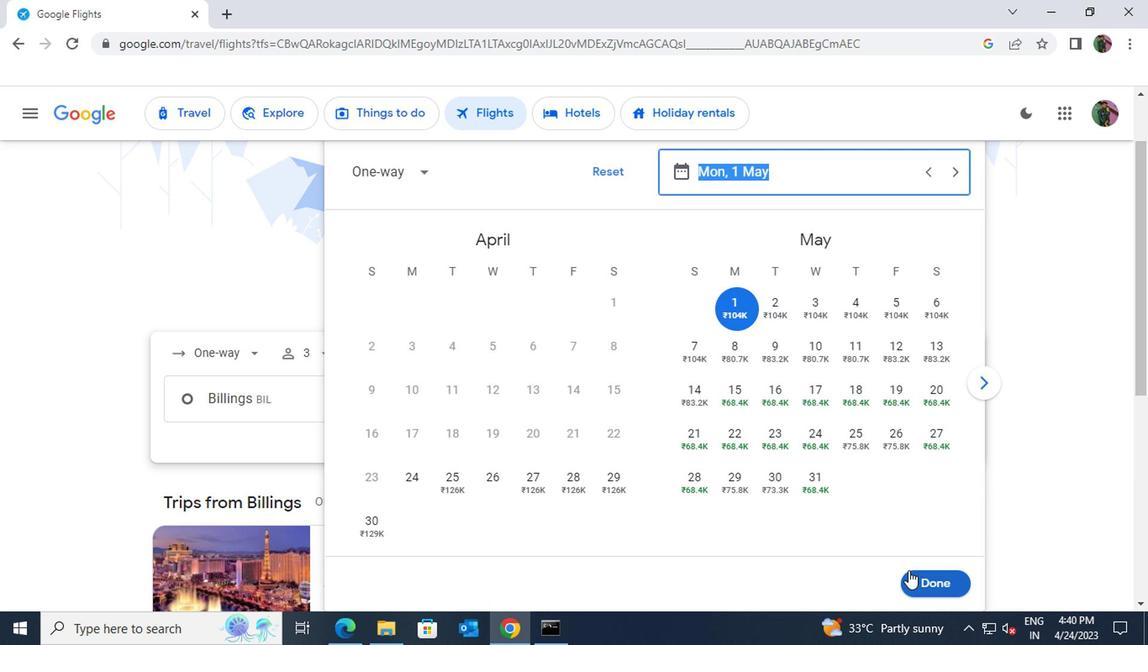 
Action: Mouse pressed left at (921, 581)
Screenshot: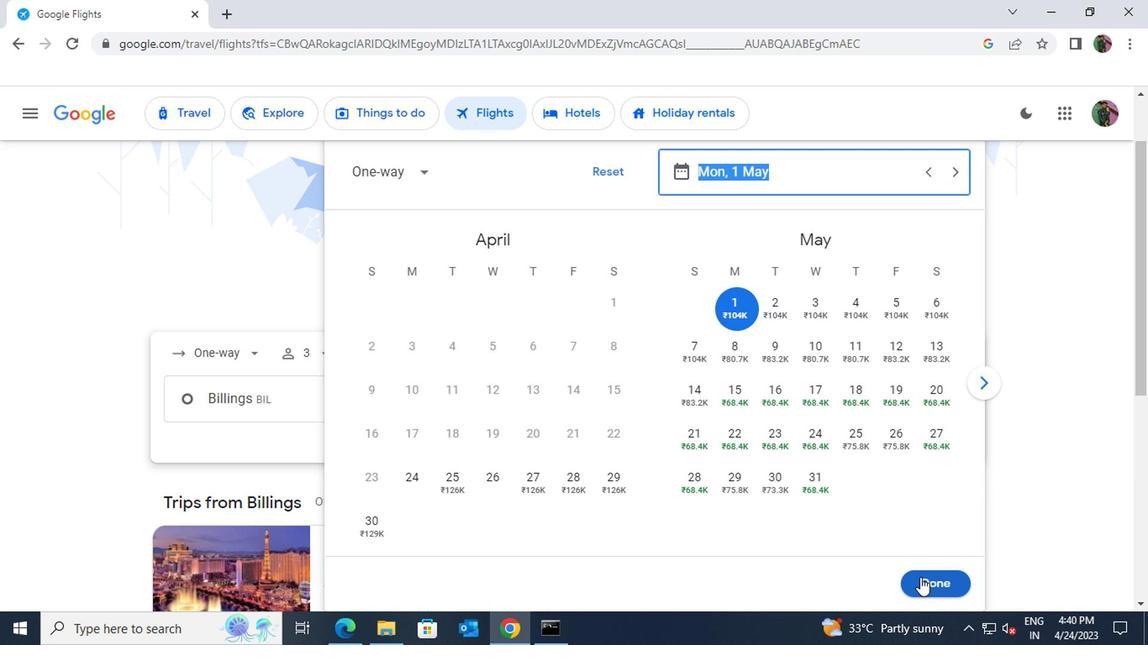 
Action: Mouse moved to (592, 473)
Screenshot: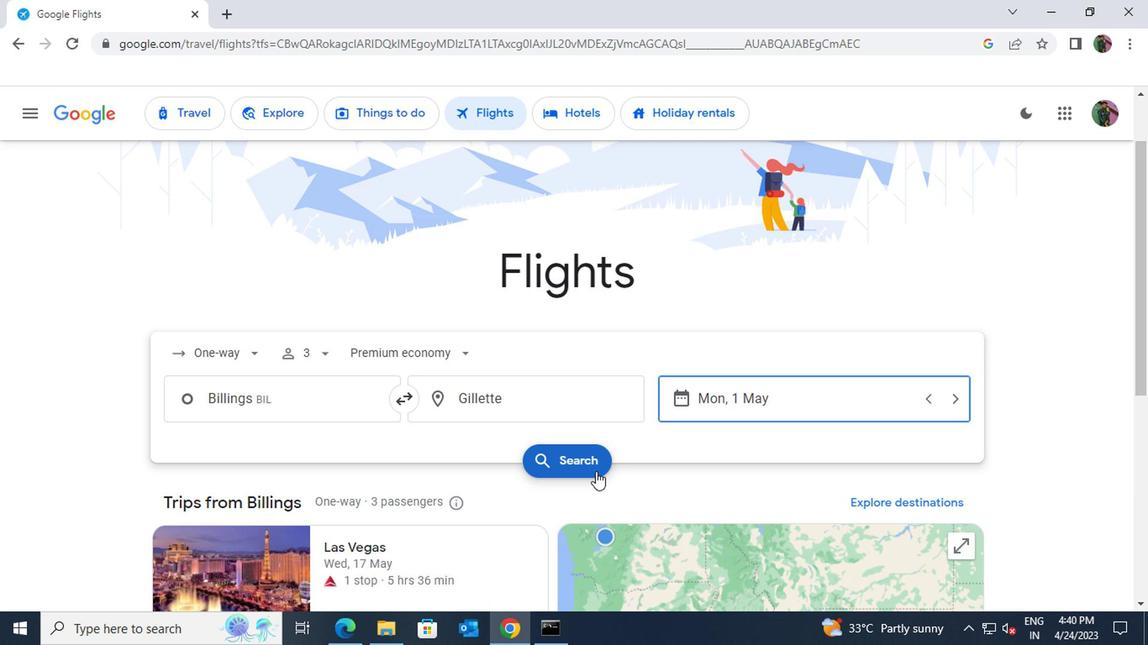 
Action: Mouse pressed left at (592, 473)
Screenshot: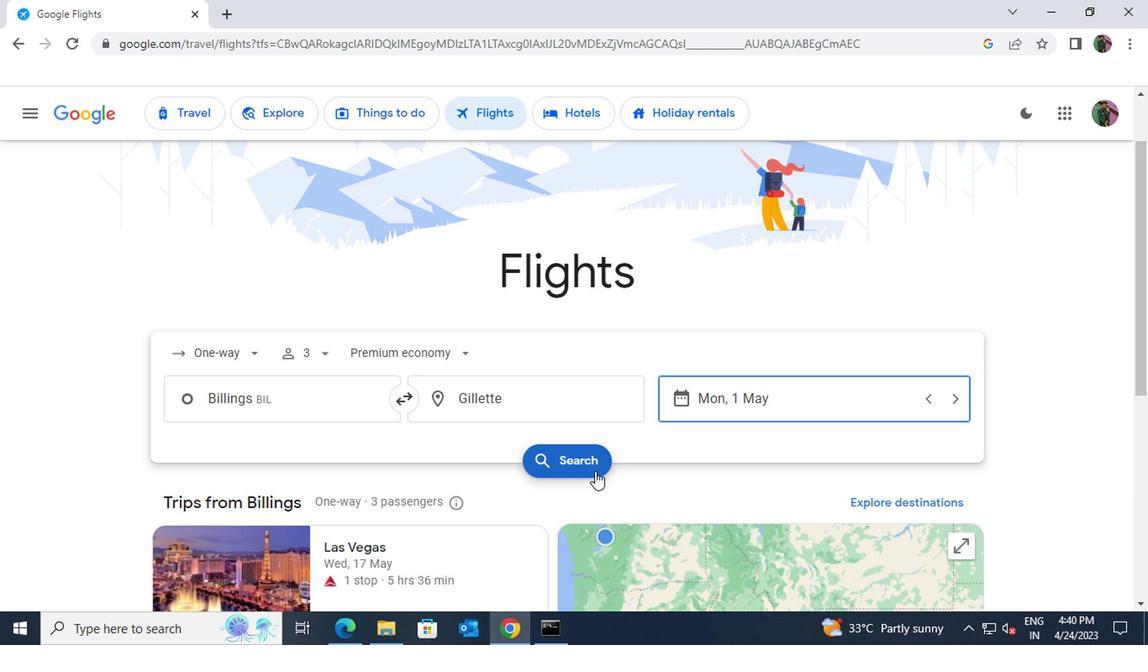 
Action: Mouse moved to (444, 273)
Screenshot: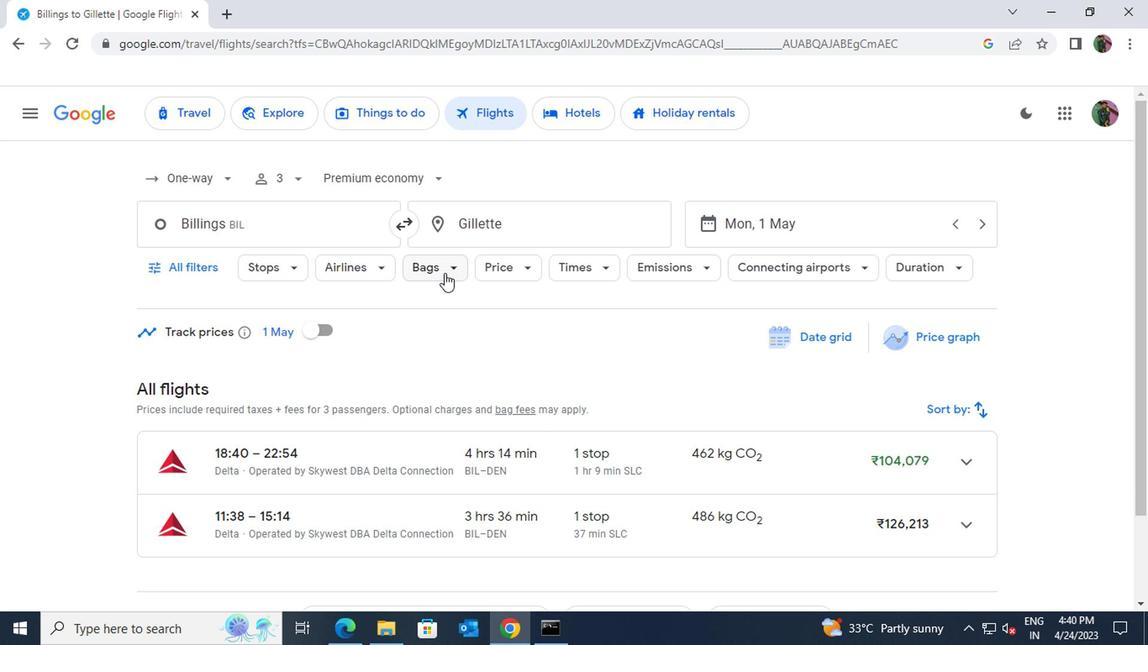 
Action: Mouse pressed left at (444, 273)
Screenshot: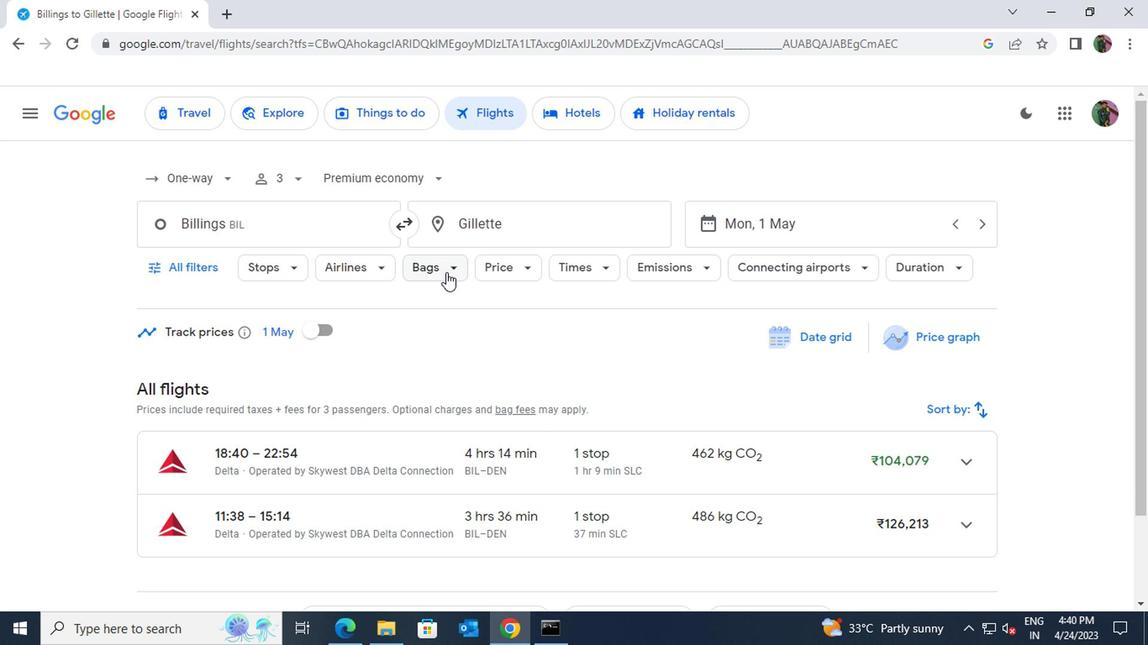 
Action: Mouse moved to (663, 392)
Screenshot: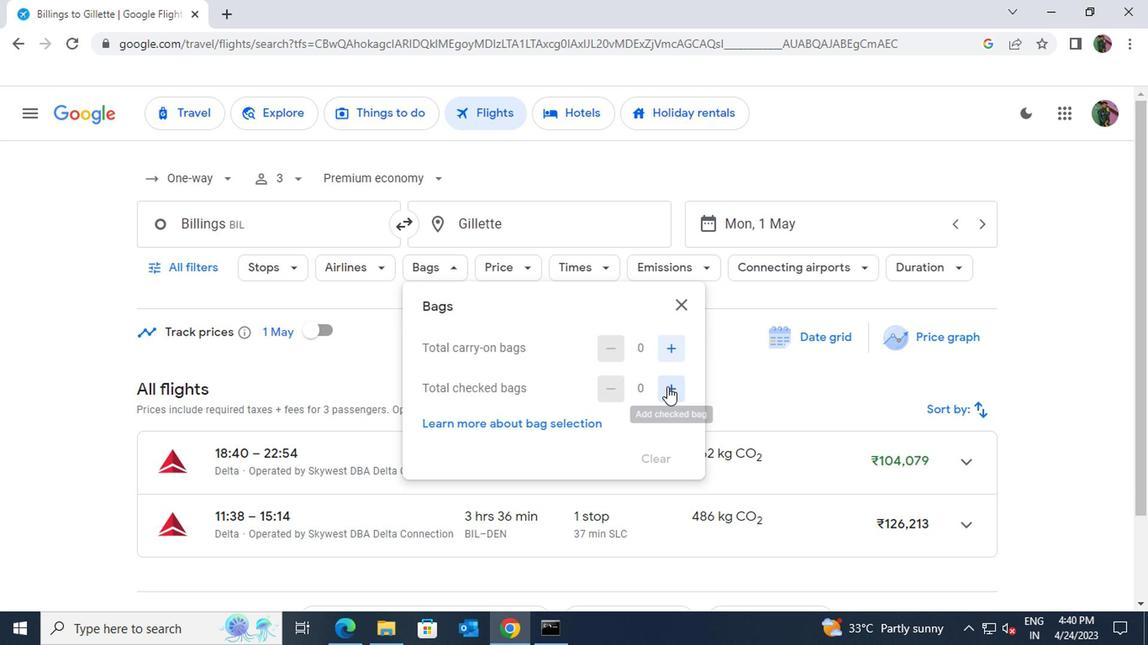 
Action: Mouse pressed left at (663, 392)
Screenshot: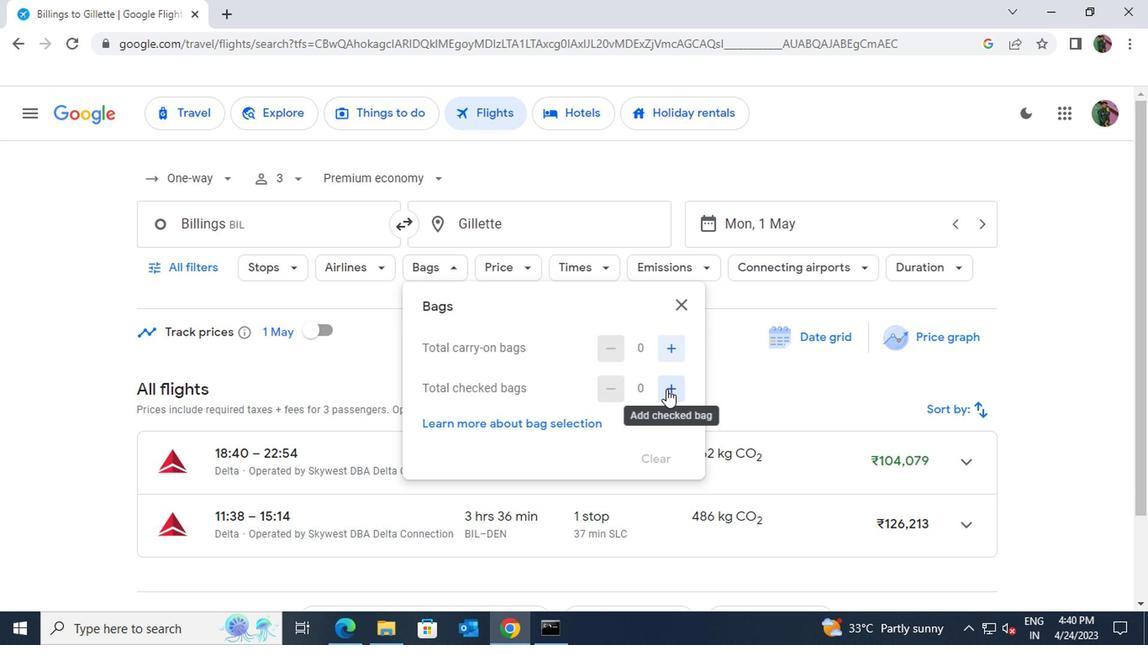 
Action: Mouse moved to (681, 300)
Screenshot: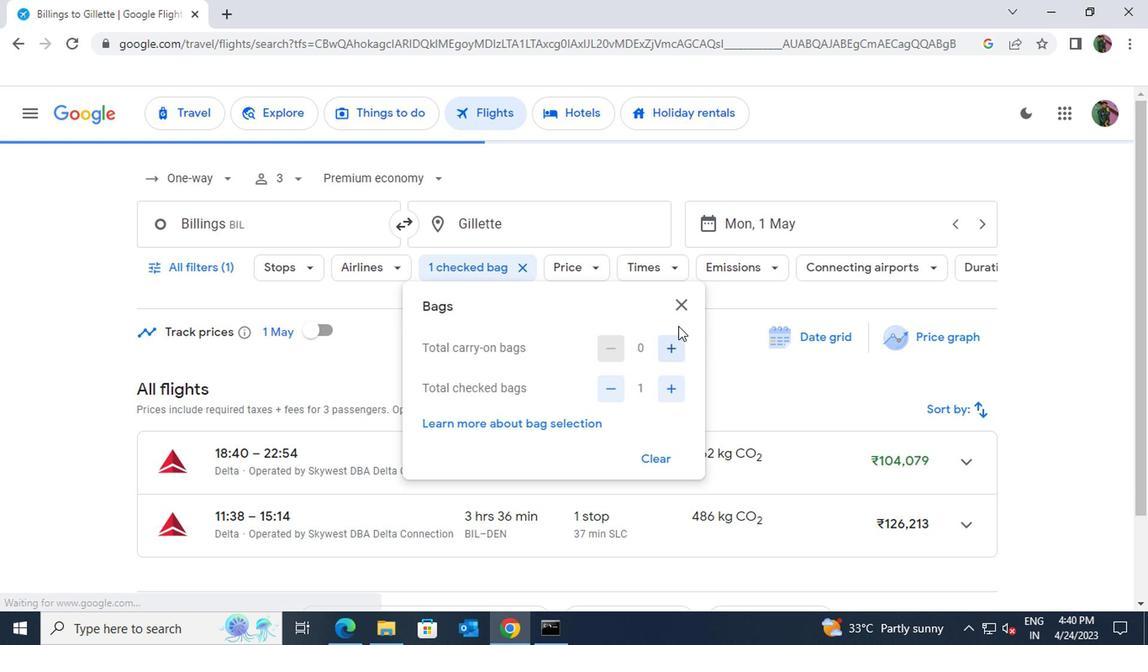 
Action: Mouse pressed left at (681, 300)
Screenshot: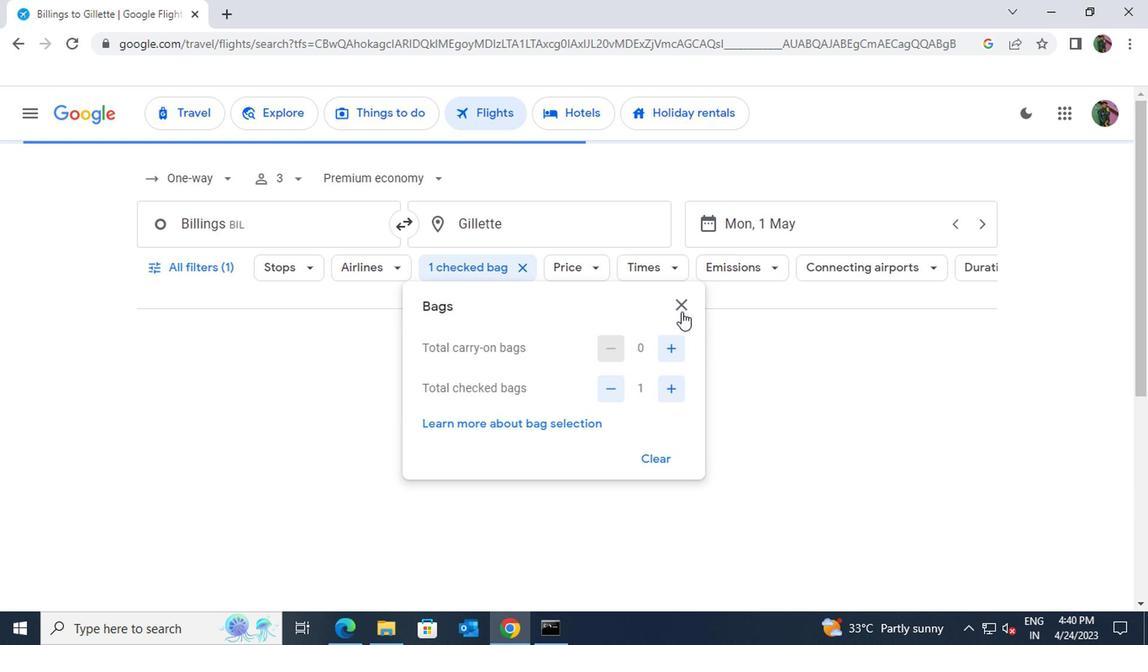
Action: Mouse moved to (595, 270)
Screenshot: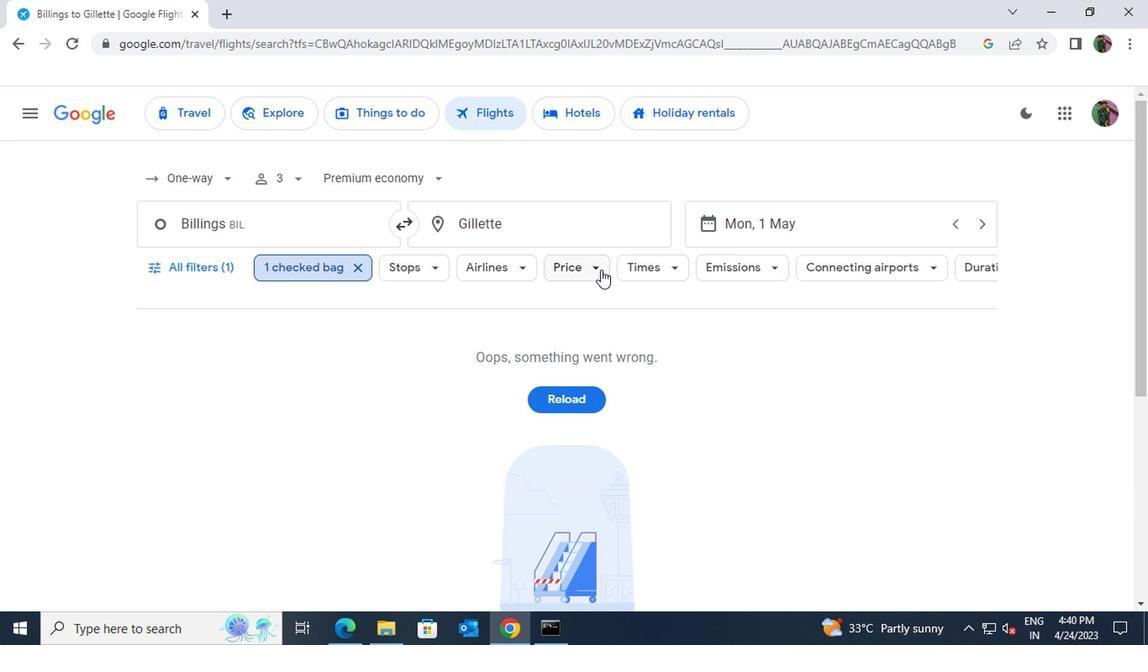 
Action: Mouse pressed left at (595, 270)
Screenshot: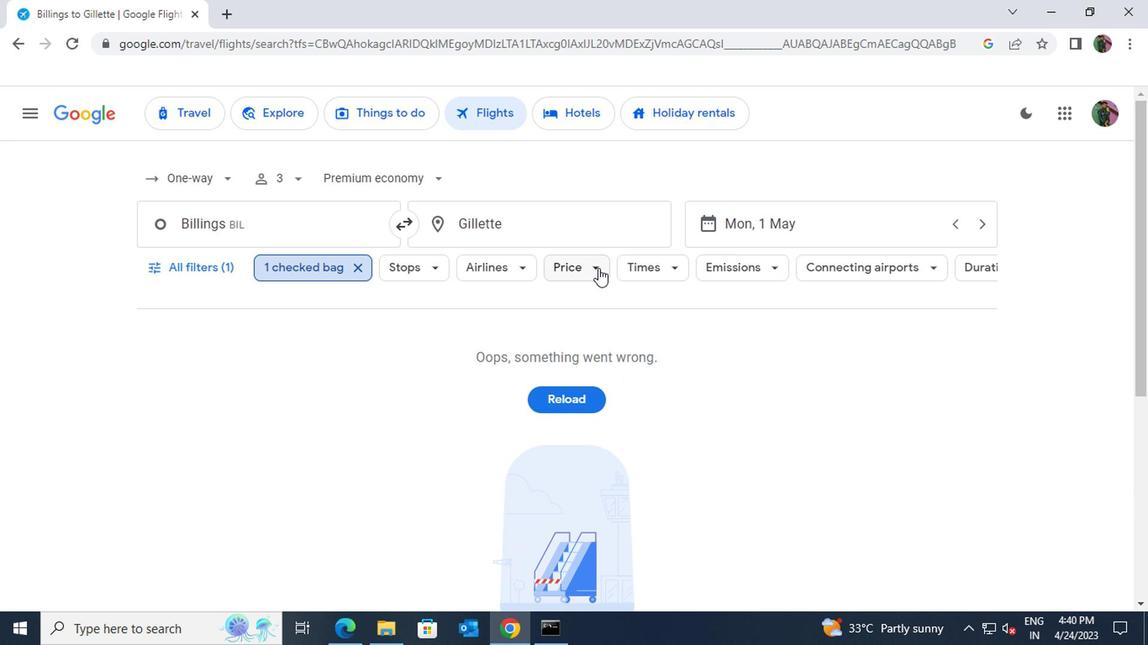 
Action: Mouse moved to (814, 386)
Screenshot: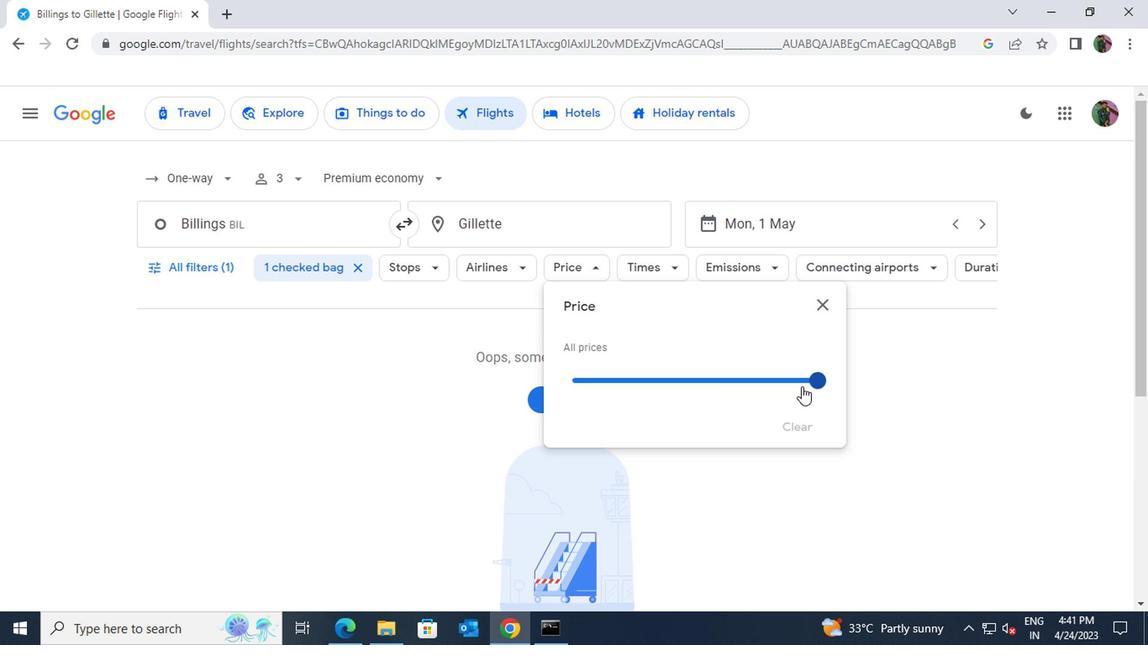 
Action: Mouse pressed left at (814, 386)
Screenshot: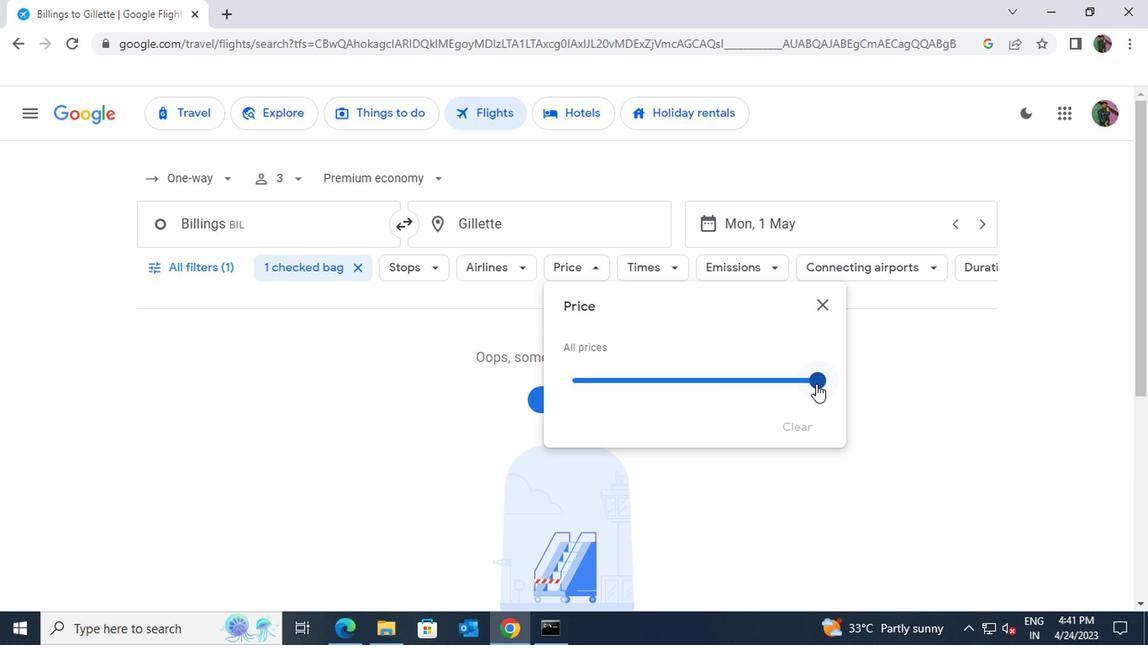
Action: Mouse moved to (828, 309)
Screenshot: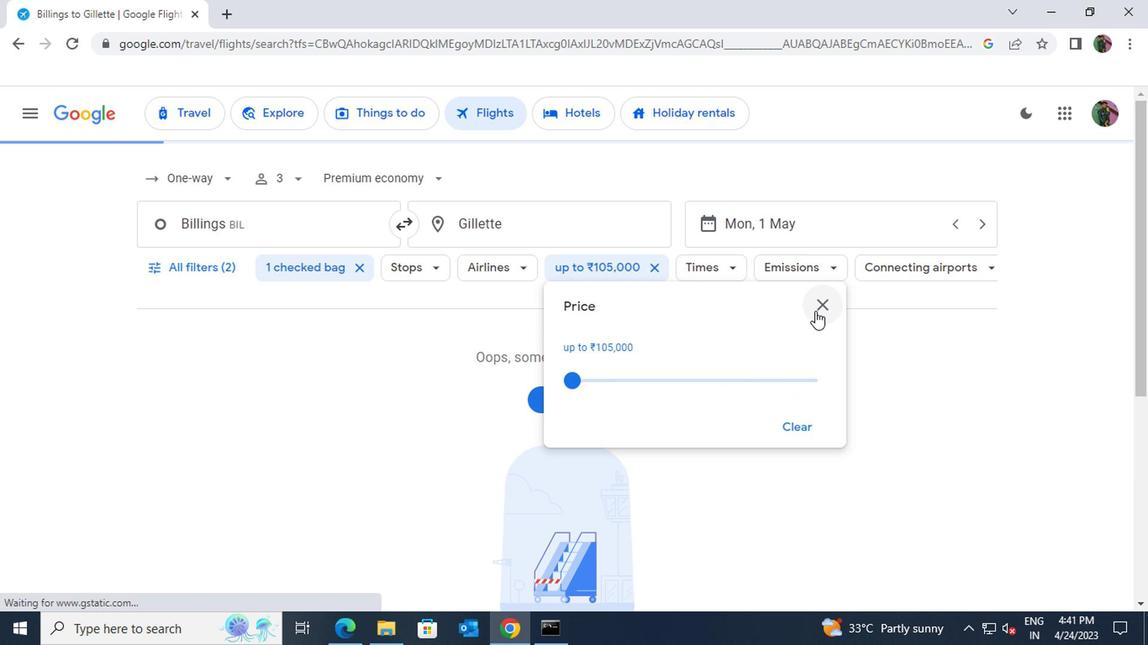 
Action: Mouse pressed left at (828, 309)
Screenshot: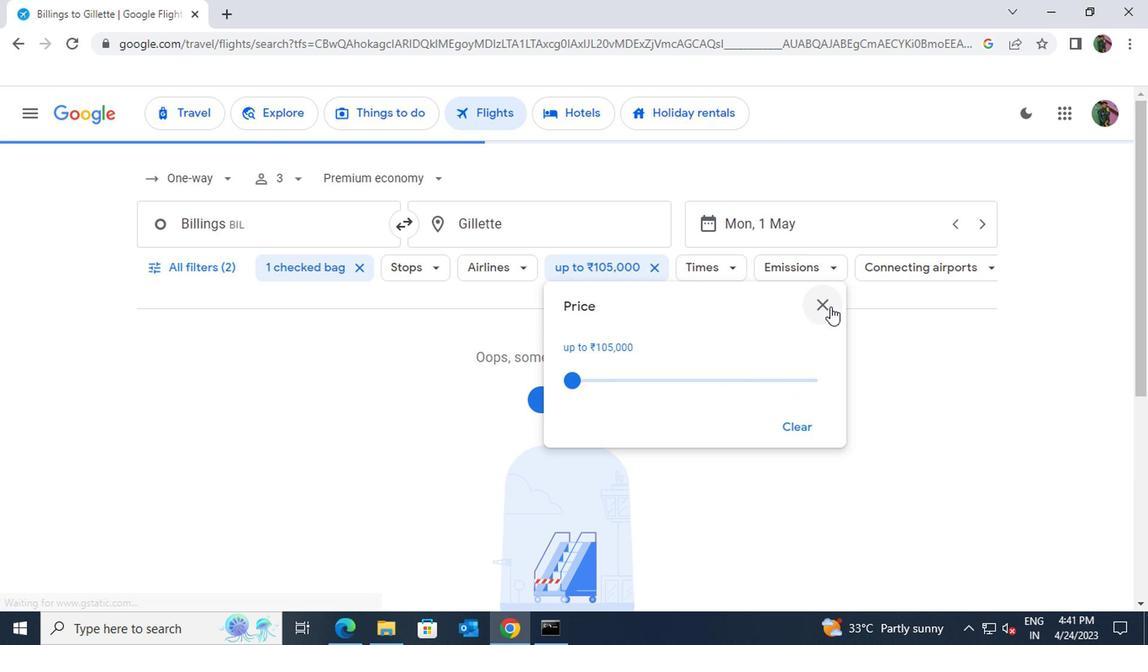 
Action: Mouse moved to (728, 268)
Screenshot: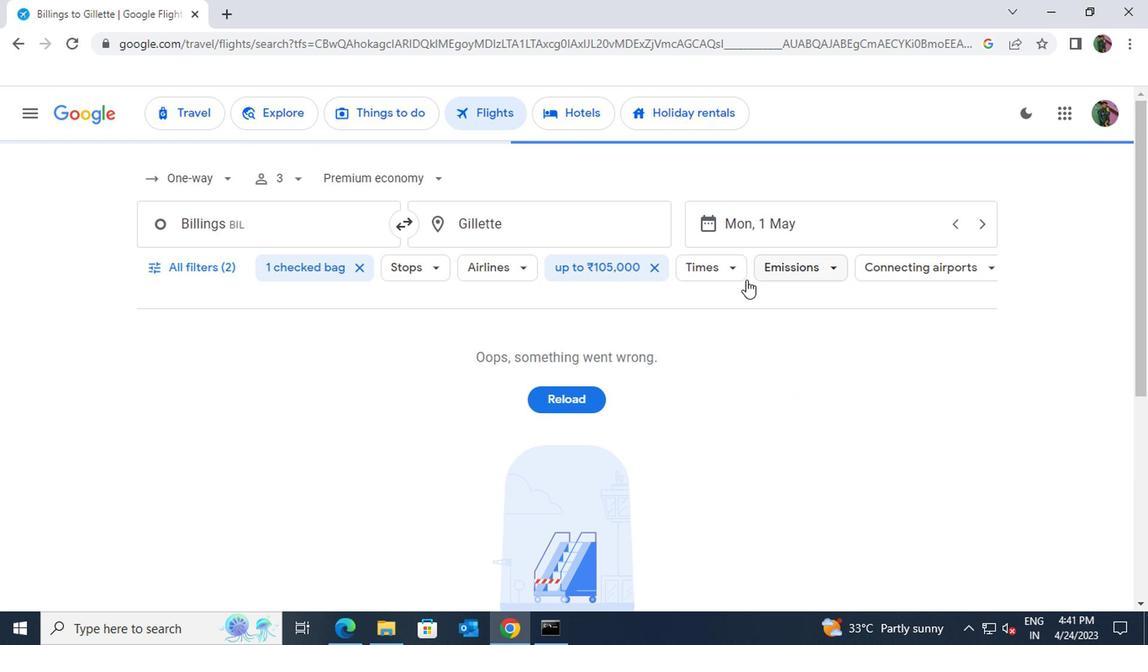 
Action: Mouse pressed left at (728, 268)
Screenshot: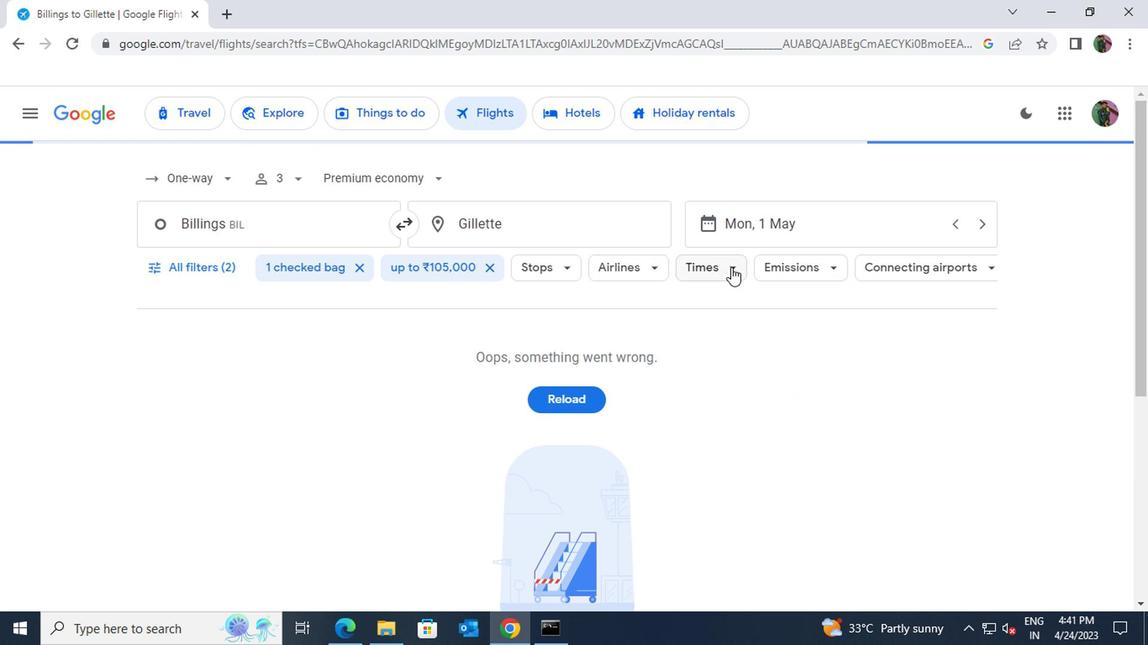 
Action: Mouse moved to (937, 429)
Screenshot: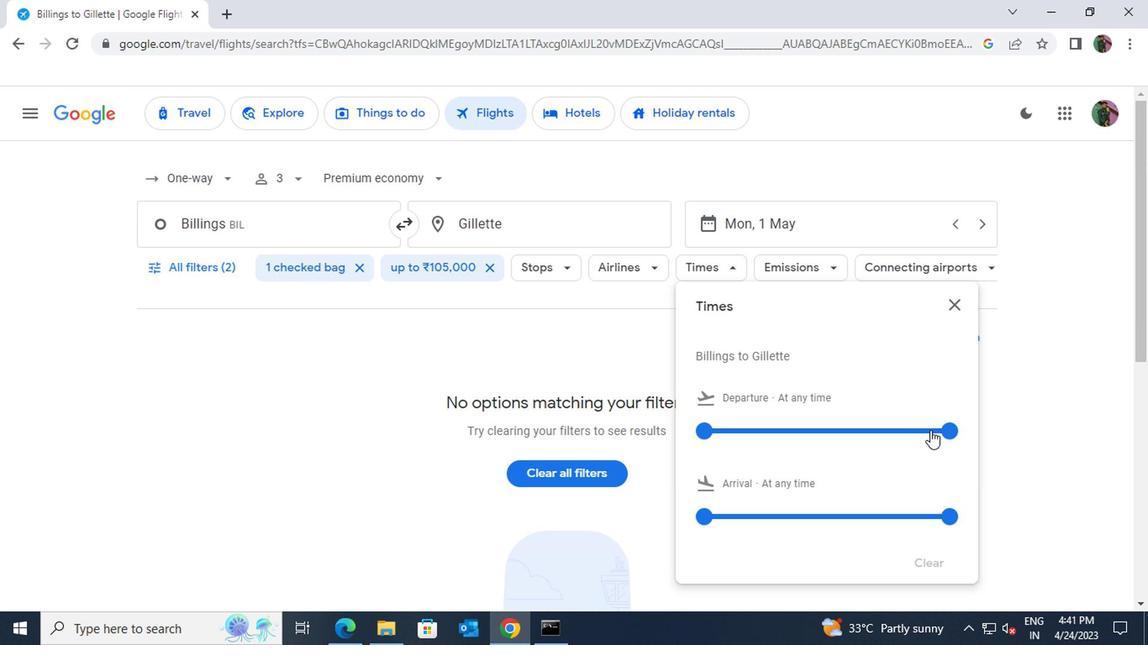 
Action: Mouse pressed left at (937, 429)
Screenshot: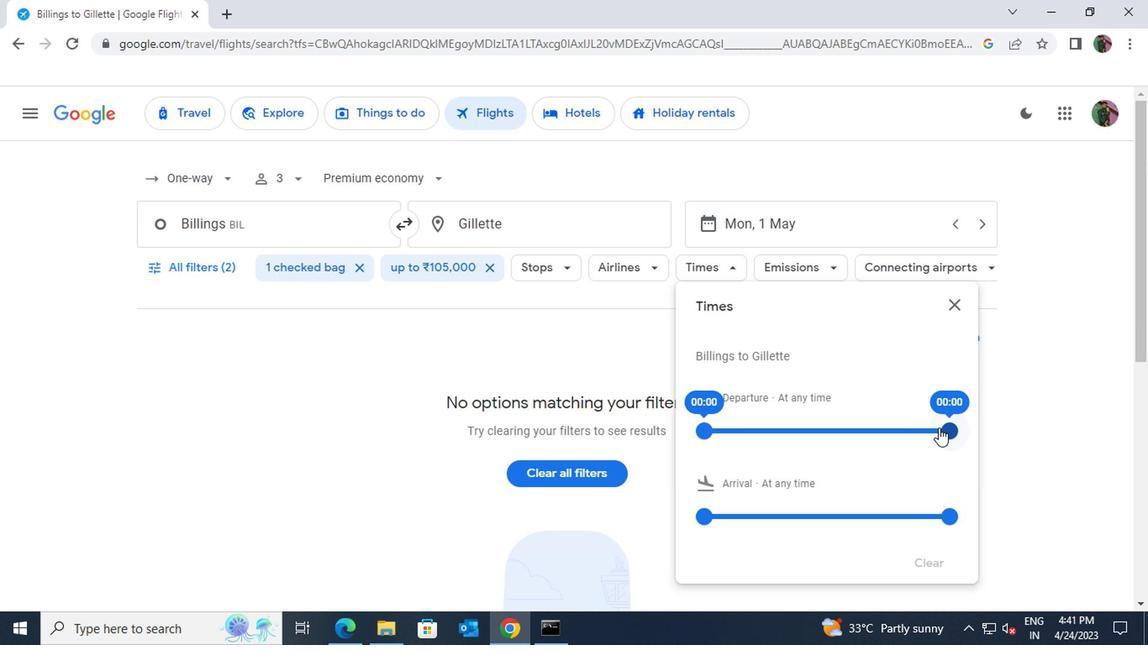 
Action: Mouse moved to (954, 311)
Screenshot: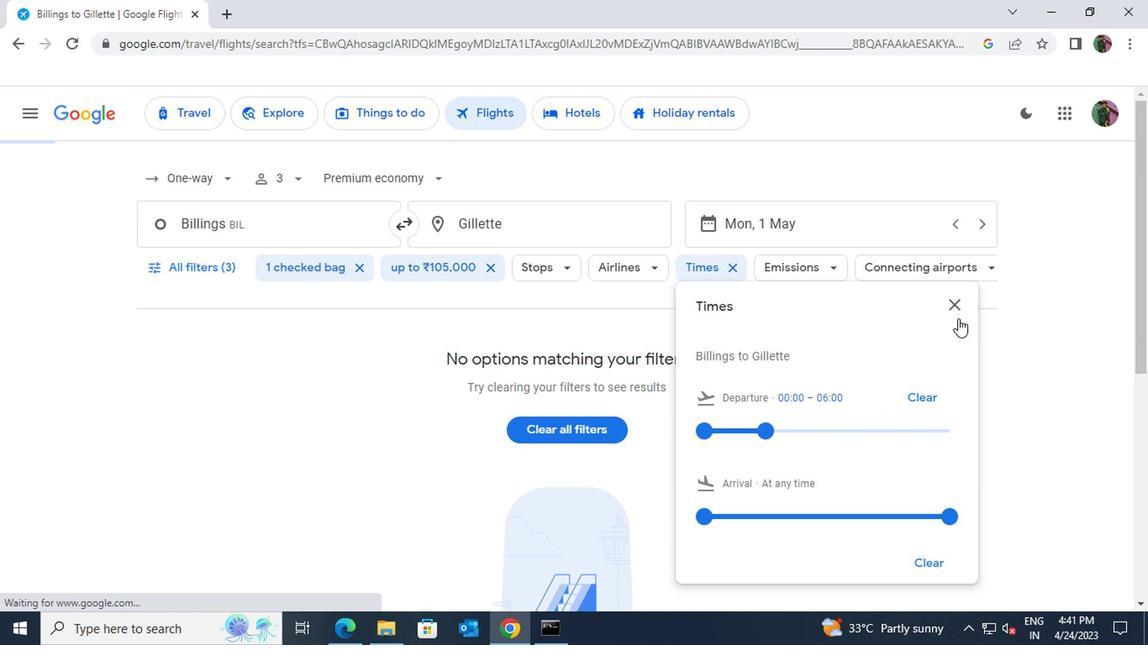 
Action: Mouse pressed left at (954, 311)
Screenshot: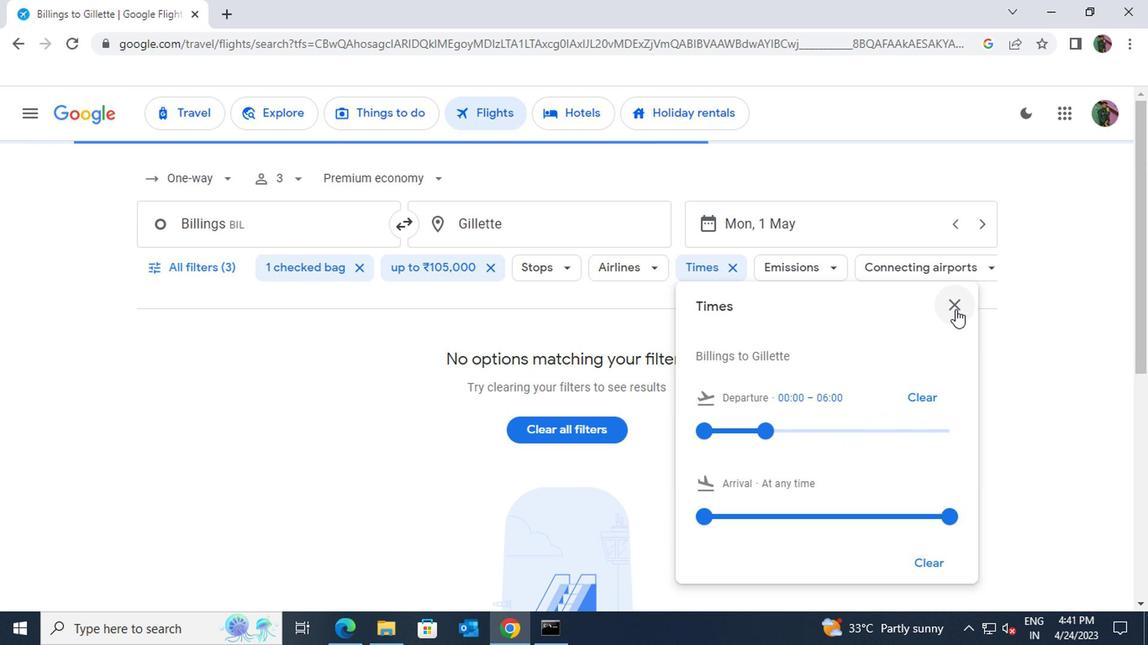 
Action: Mouse moved to (604, 477)
Screenshot: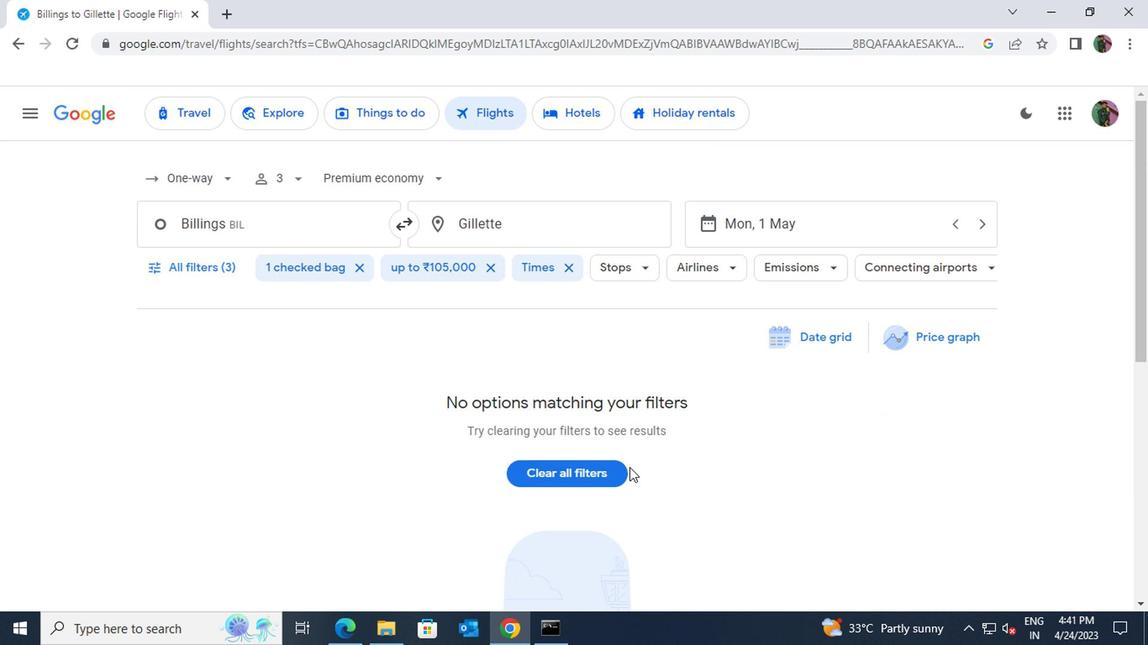 
Action: Mouse pressed left at (604, 477)
Screenshot: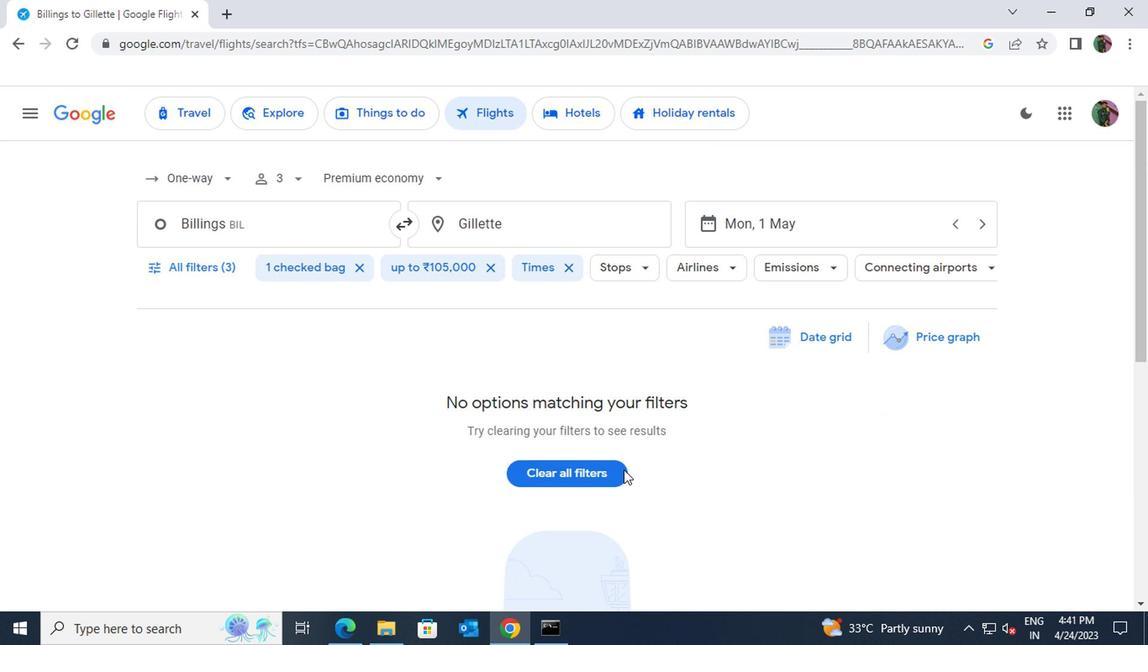 
Action: Mouse moved to (602, 475)
Screenshot: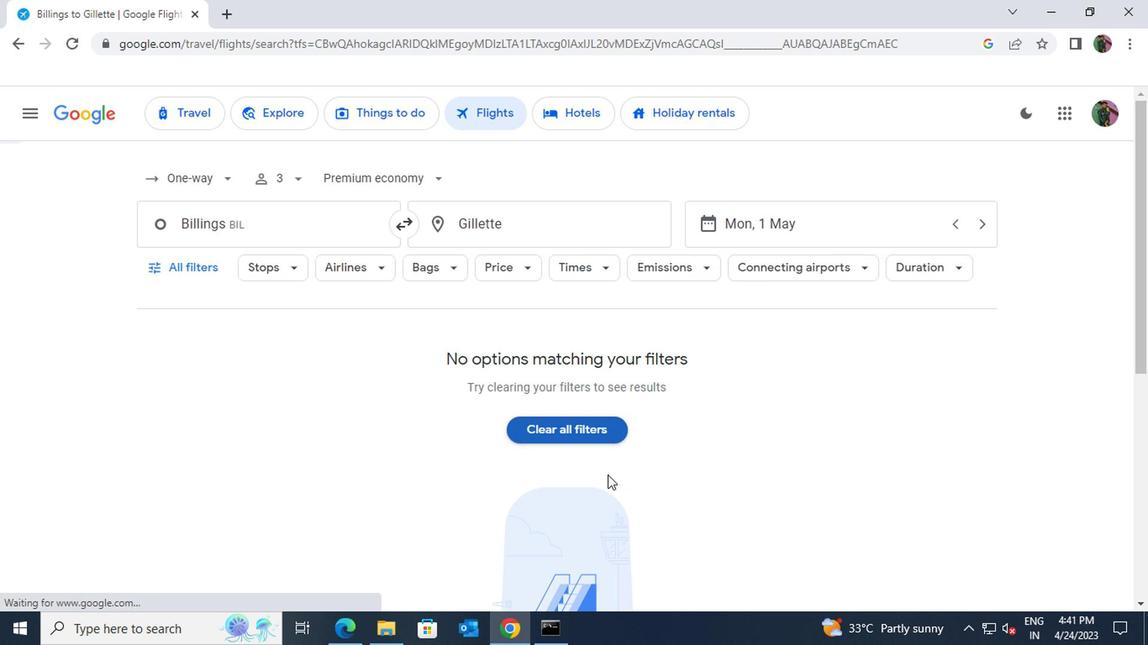 
